 Task: Look for space in Gāndarbal, India from 12th June, 2023 to 15th June, 2023 for 2 adults in price range Rs.10000 to Rs.15000. Place can be entire place with 1  bedroom having 1 bed and 1 bathroom. Property type can be house, flat, guest house, hotel. Amenities needed are: washing machine. Booking option can be shelf check-in. Required host language is English.
Action: Mouse moved to (418, 102)
Screenshot: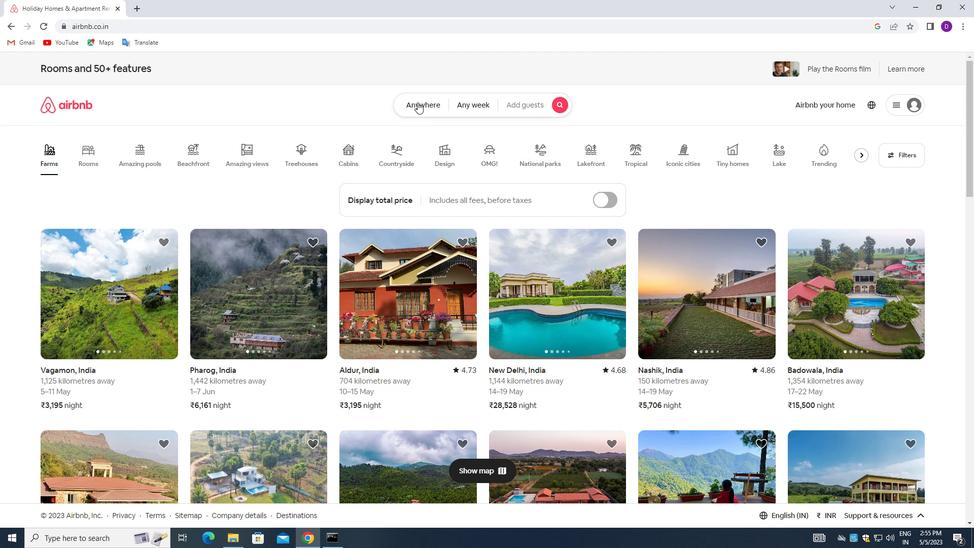 
Action: Mouse pressed left at (418, 102)
Screenshot: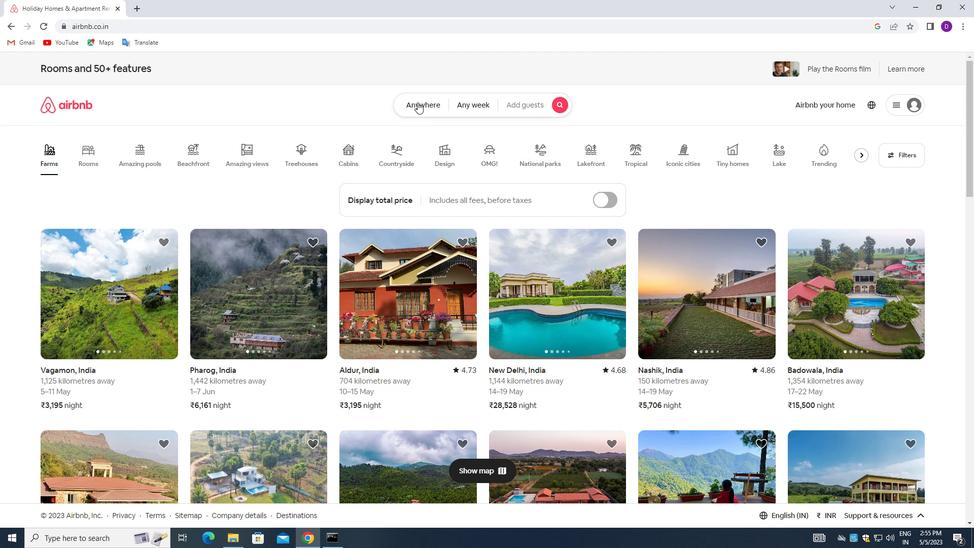 
Action: Mouse moved to (388, 146)
Screenshot: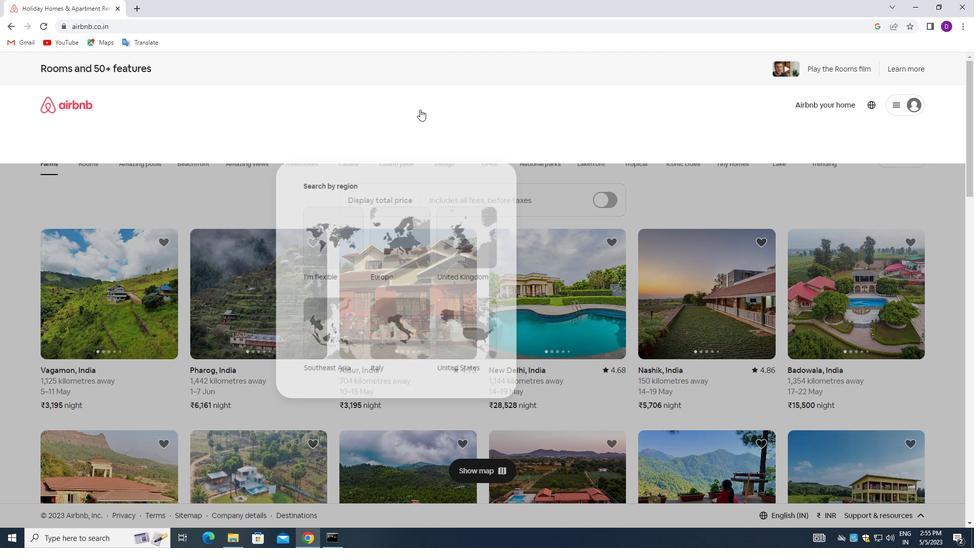 
Action: Mouse pressed left at (388, 146)
Screenshot: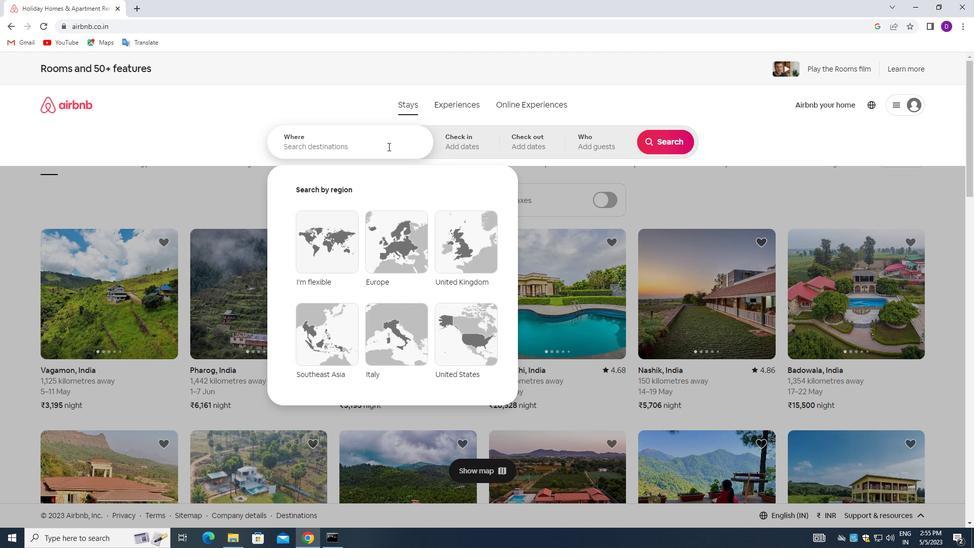 
Action: Mouse moved to (197, 183)
Screenshot: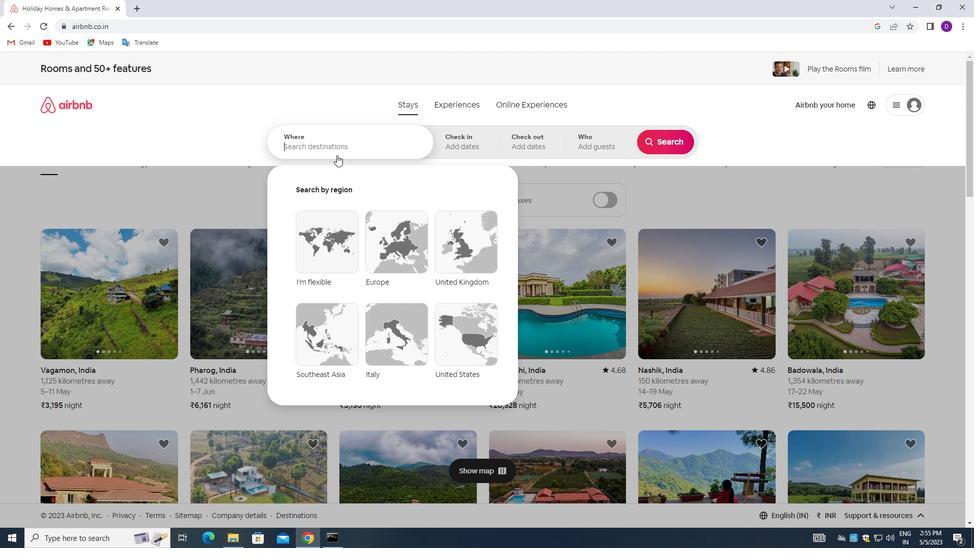 
Action: Key pressed <Key.shift_r>Gandarval<Key.backspace><Key.backspace><Key.backspace>bal,<Key.space><Key.shift>INDIA<Key.enter>
Screenshot: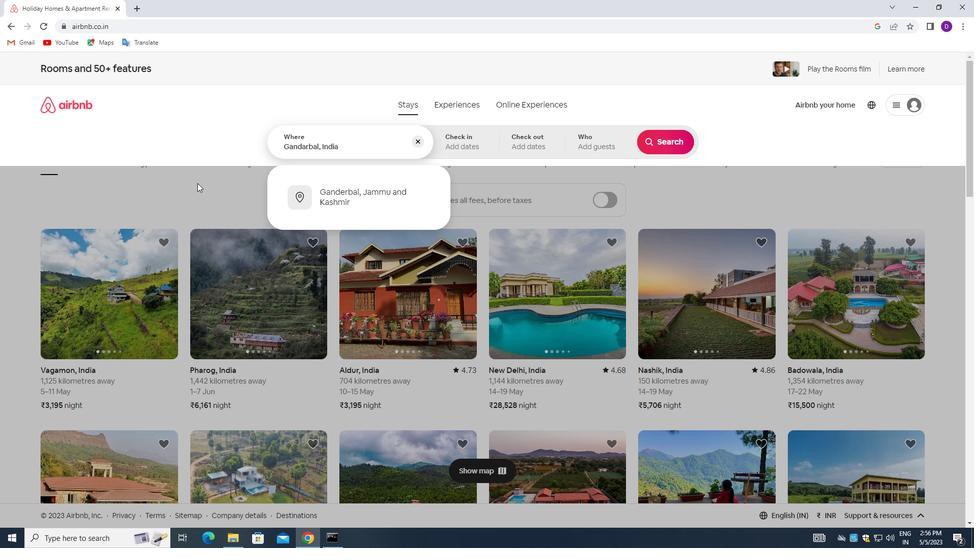 
Action: Mouse moved to (533, 316)
Screenshot: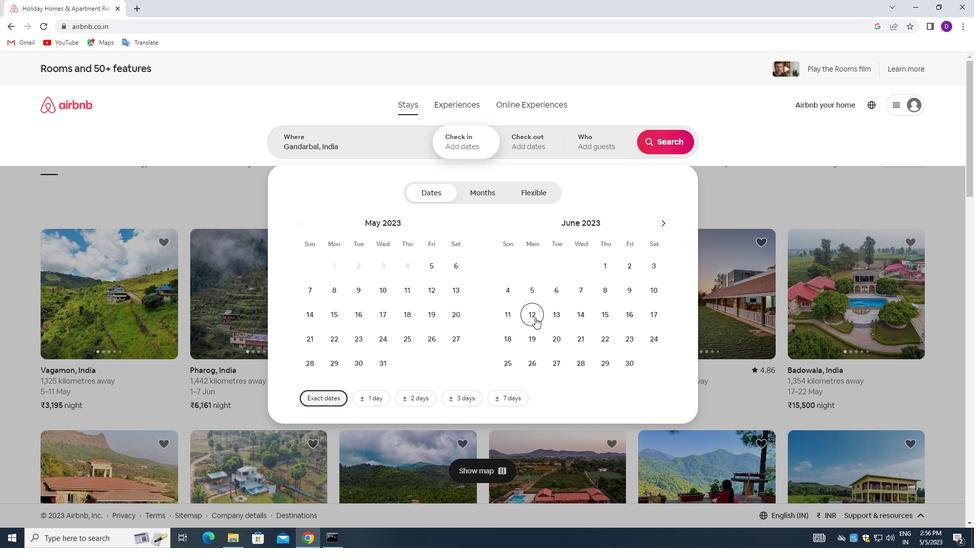 
Action: Mouse pressed left at (533, 316)
Screenshot: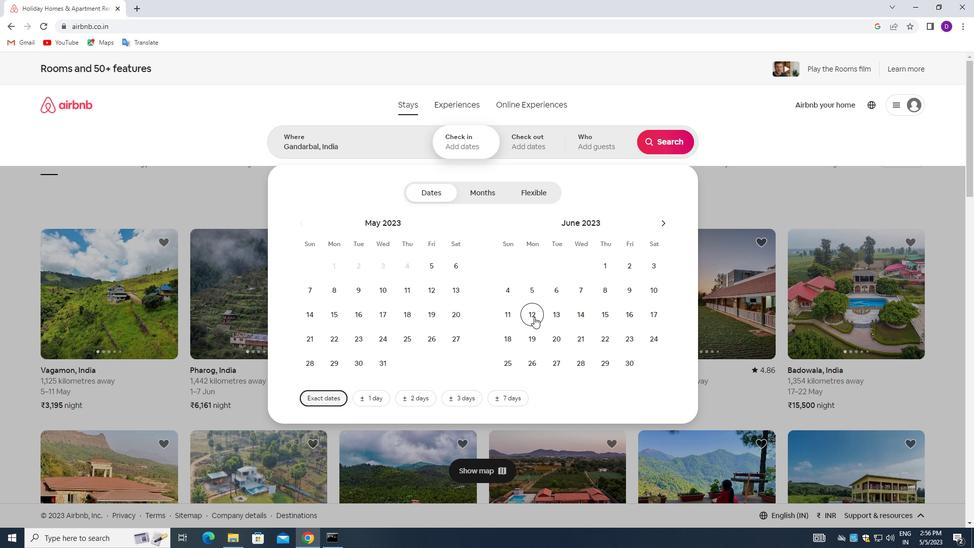 
Action: Mouse moved to (598, 317)
Screenshot: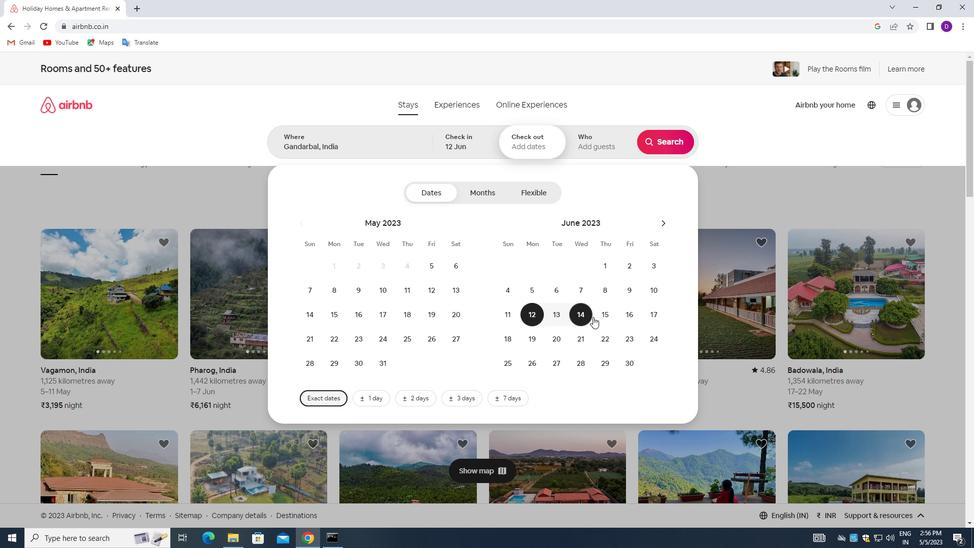 
Action: Mouse pressed left at (598, 317)
Screenshot: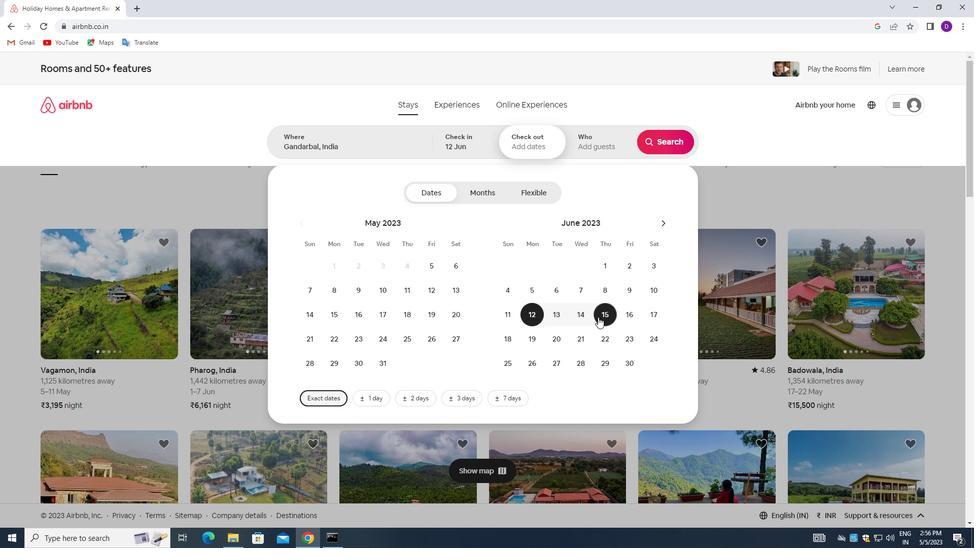 
Action: Mouse moved to (605, 143)
Screenshot: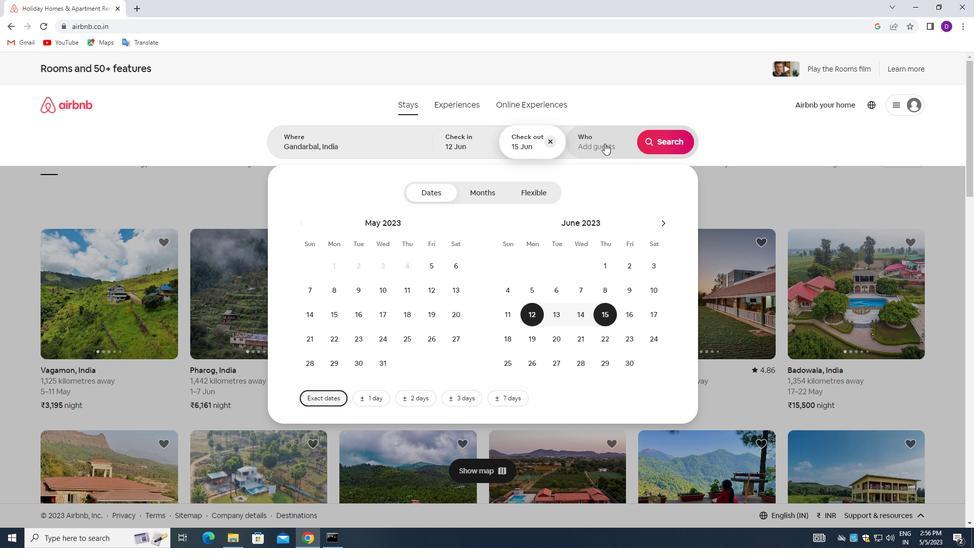 
Action: Mouse pressed left at (605, 143)
Screenshot: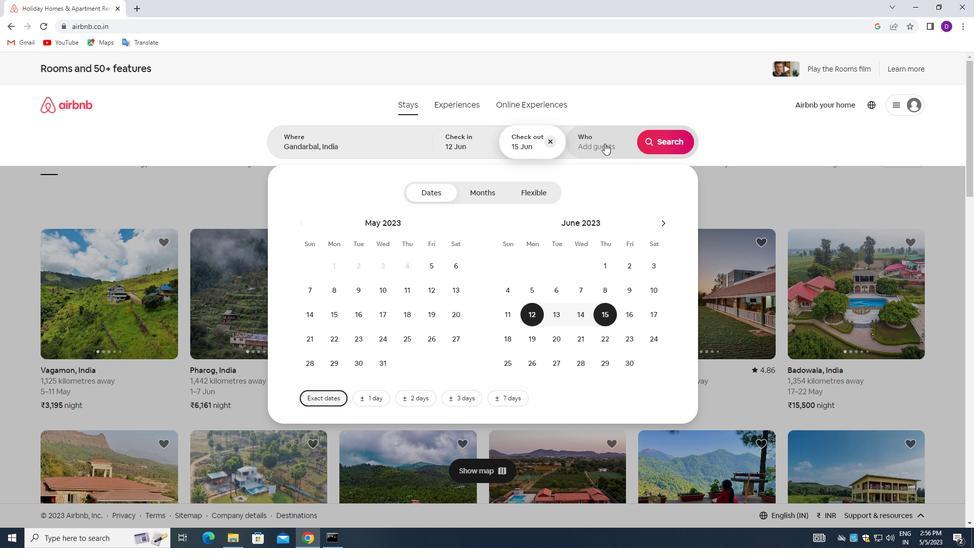 
Action: Mouse moved to (664, 203)
Screenshot: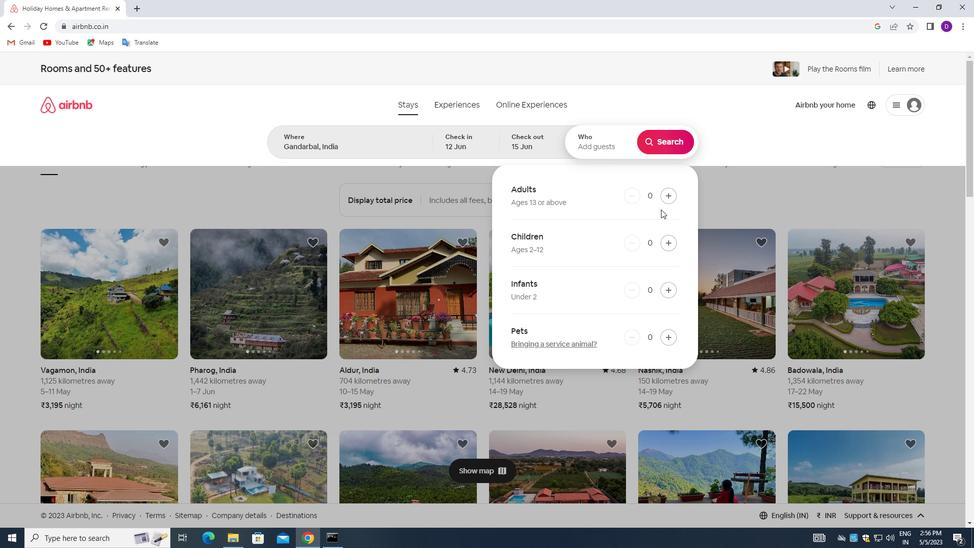 
Action: Mouse pressed left at (664, 203)
Screenshot: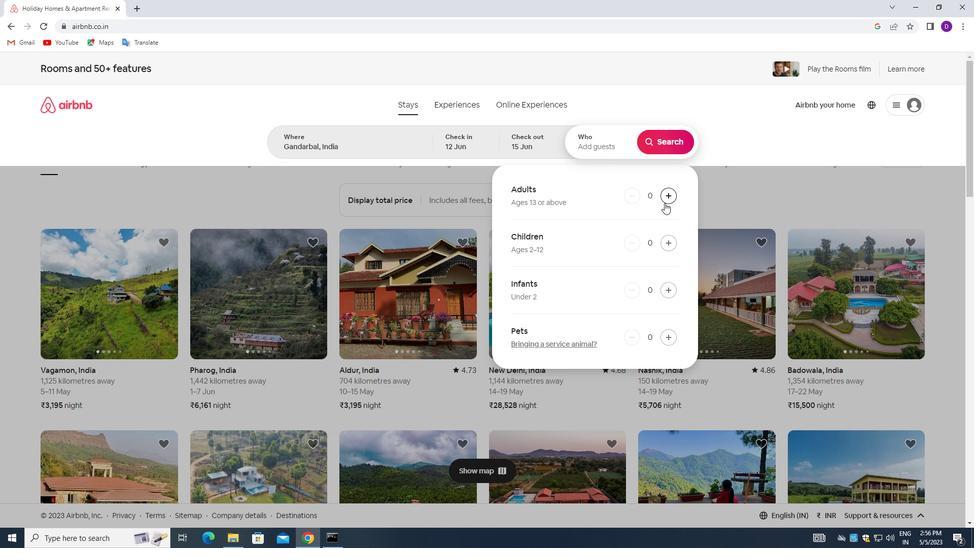 
Action: Mouse moved to (666, 202)
Screenshot: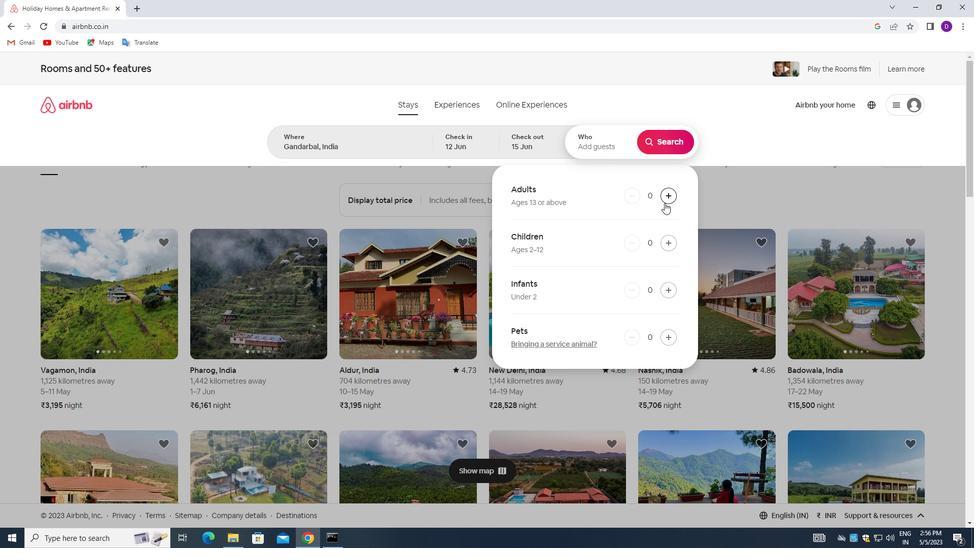 
Action: Mouse pressed left at (666, 202)
Screenshot: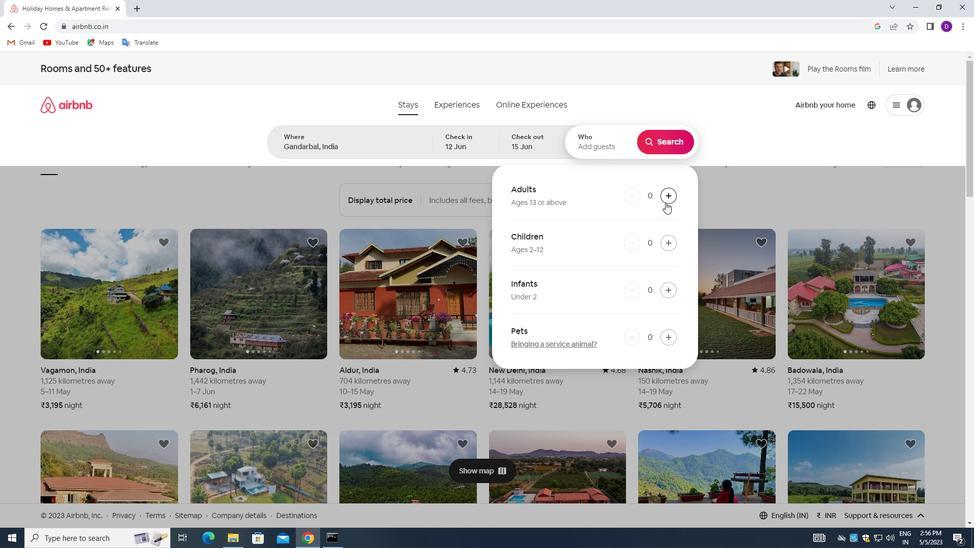 
Action: Mouse moved to (670, 144)
Screenshot: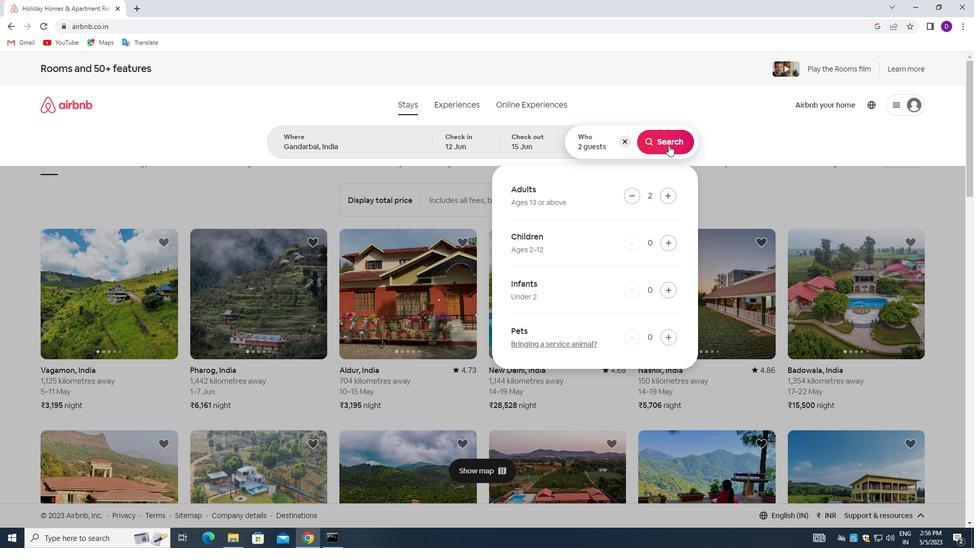 
Action: Mouse pressed left at (670, 144)
Screenshot: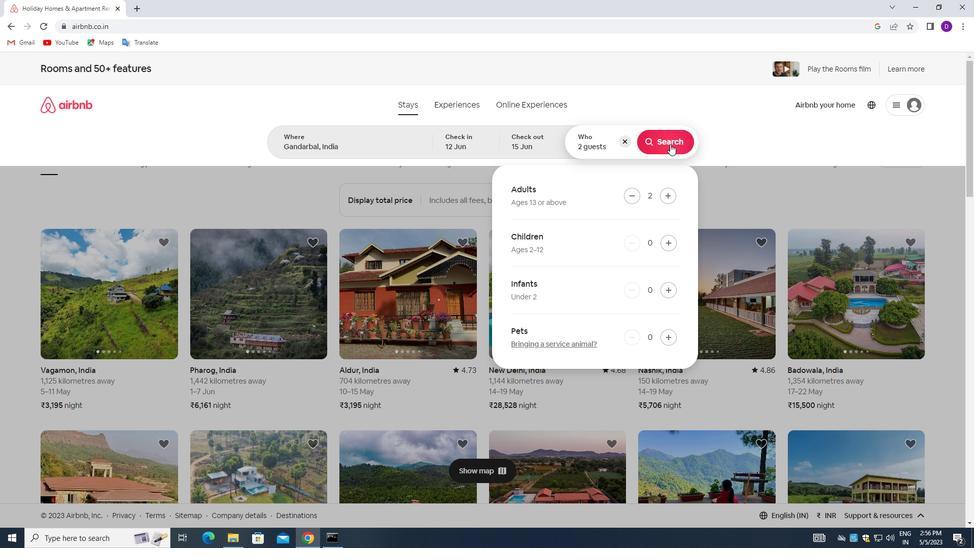 
Action: Mouse moved to (916, 107)
Screenshot: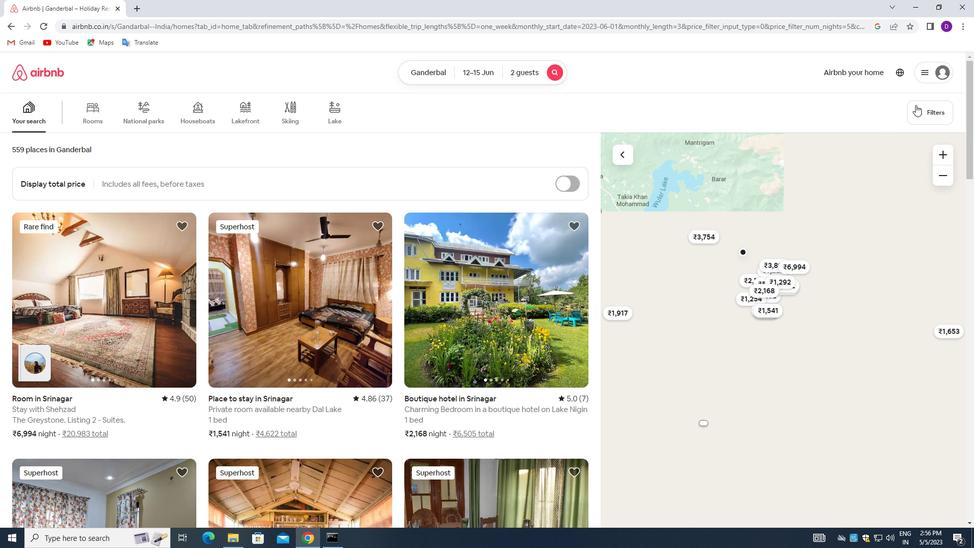 
Action: Mouse pressed left at (916, 107)
Screenshot: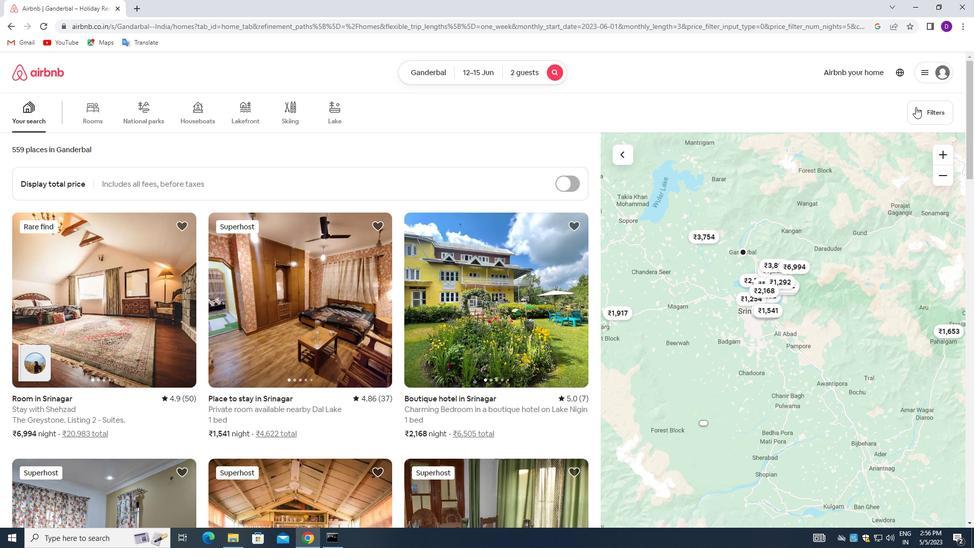 
Action: Mouse moved to (425, 327)
Screenshot: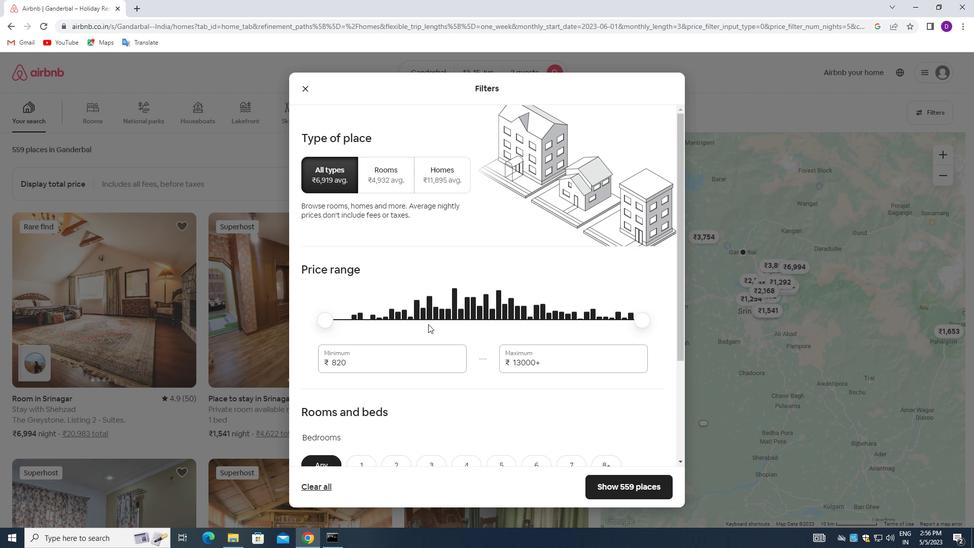 
Action: Mouse scrolled (425, 327) with delta (0, 0)
Screenshot: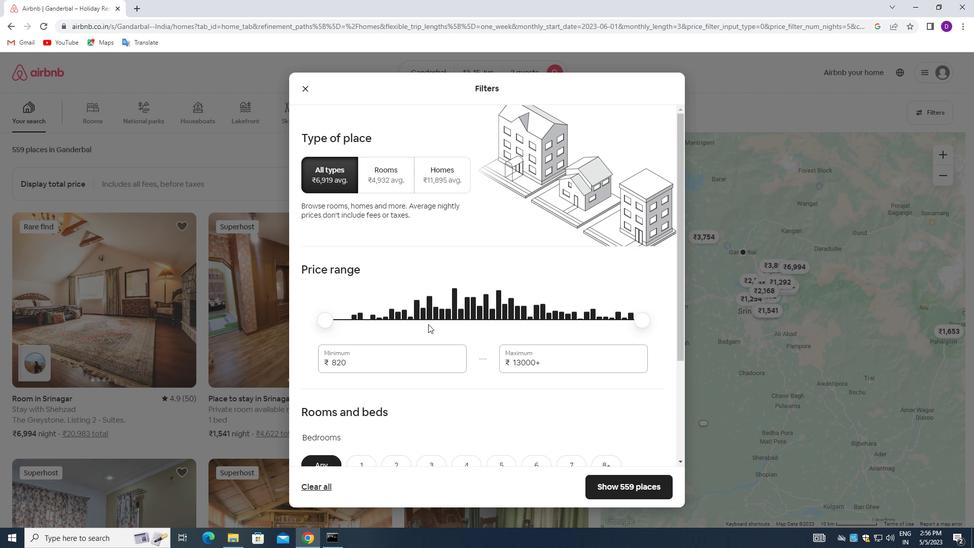 
Action: Mouse moved to (423, 327)
Screenshot: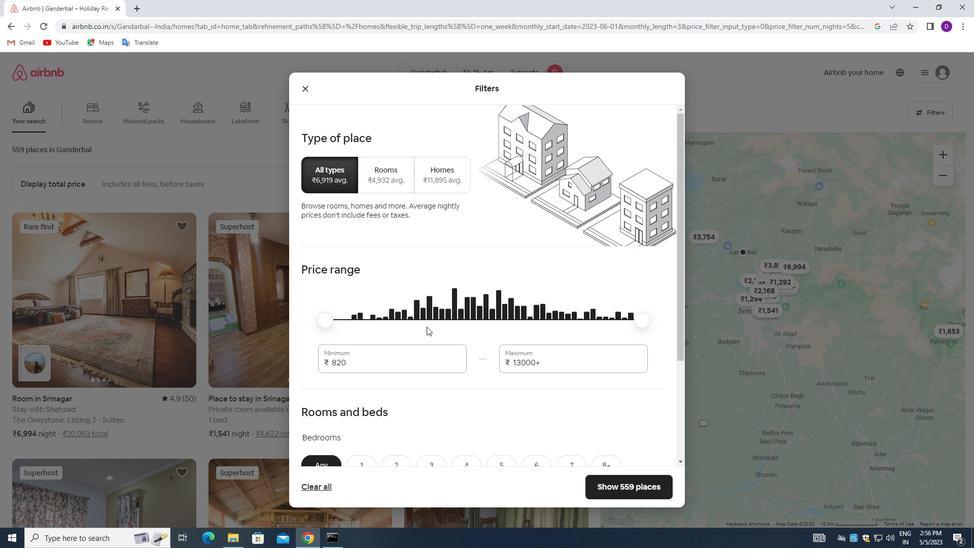 
Action: Mouse scrolled (423, 327) with delta (0, 0)
Screenshot: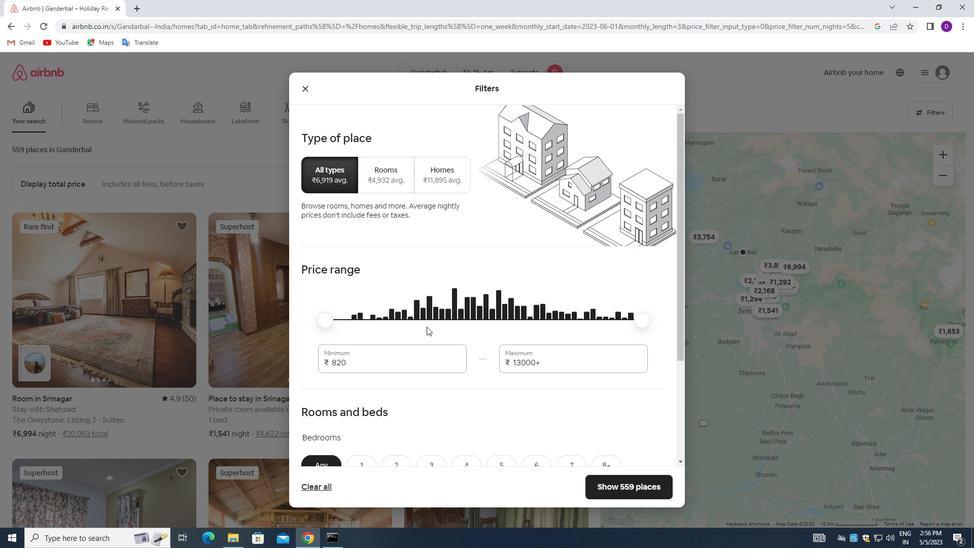 
Action: Mouse moved to (356, 262)
Screenshot: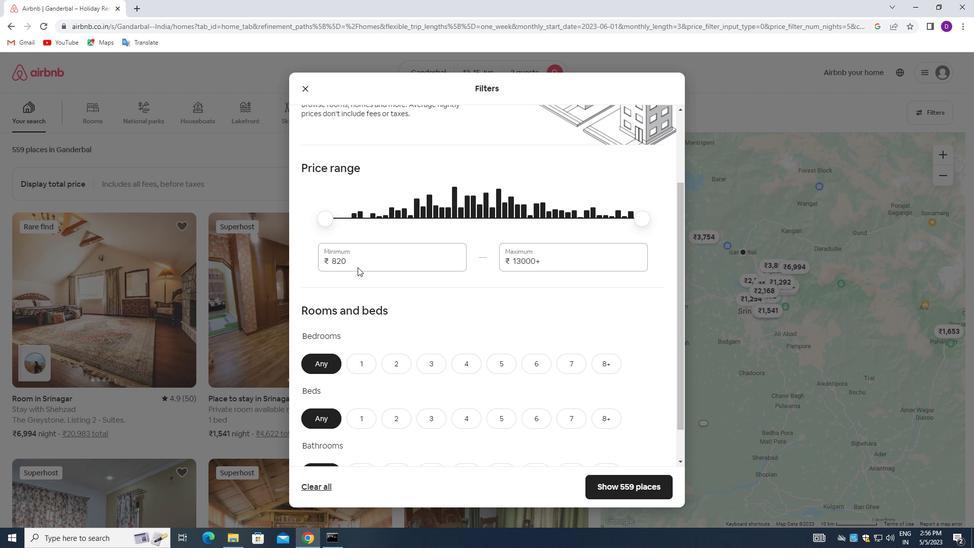 
Action: Mouse pressed left at (356, 262)
Screenshot: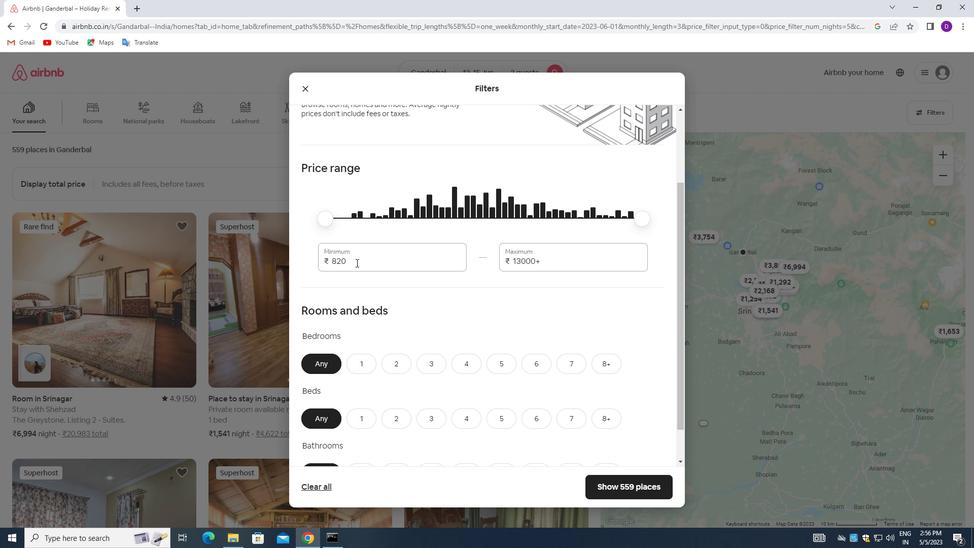 
Action: Mouse pressed left at (356, 262)
Screenshot: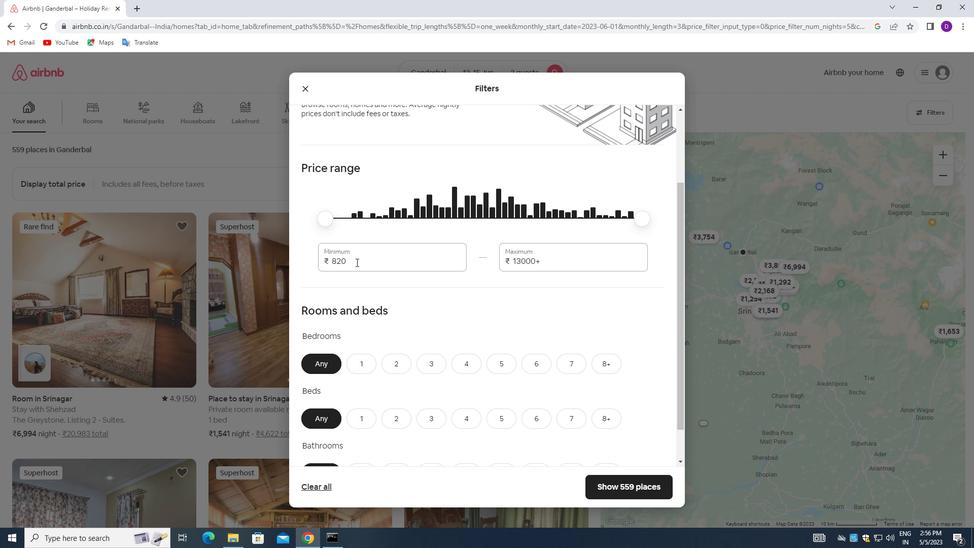 
Action: Key pressed 10000<Key.tab>159<Key.backspace>000
Screenshot: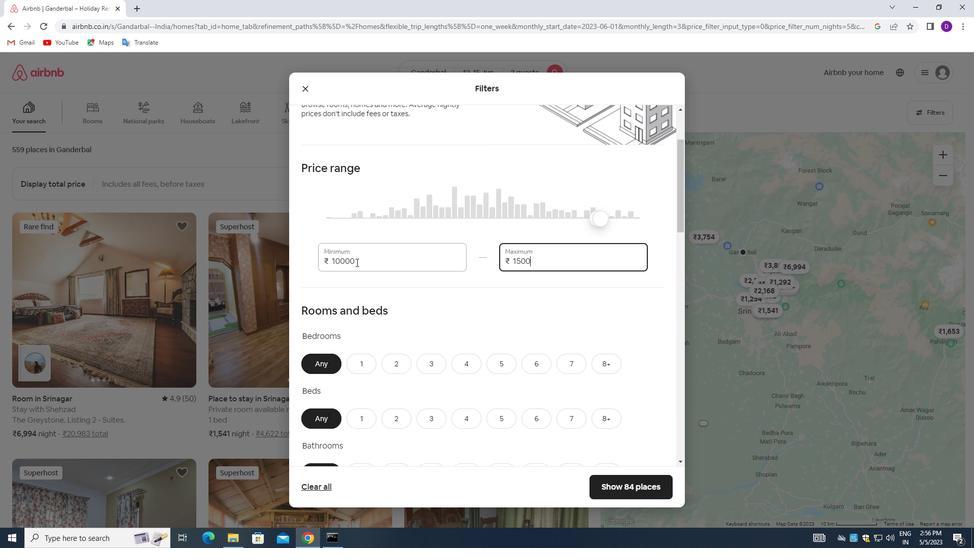 
Action: Mouse moved to (454, 298)
Screenshot: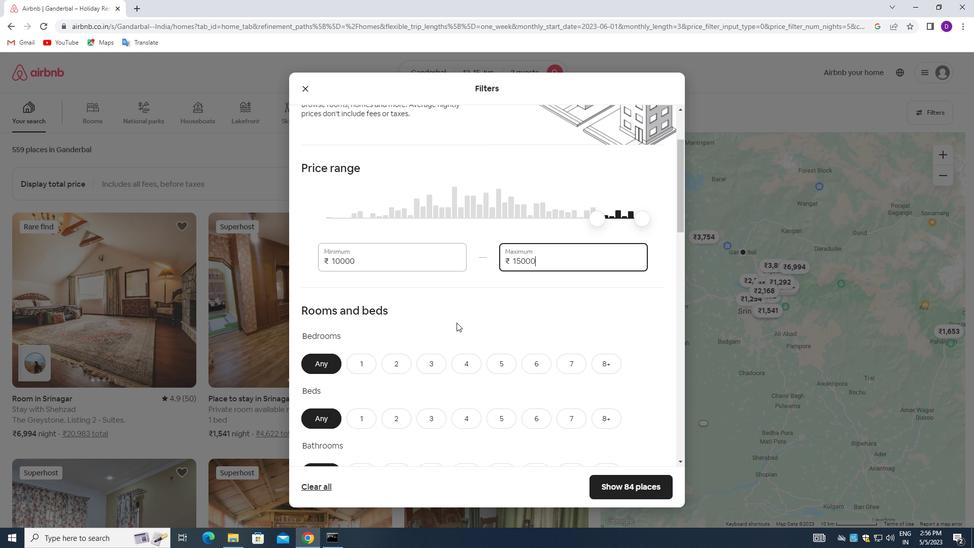 
Action: Mouse scrolled (454, 298) with delta (0, 0)
Screenshot: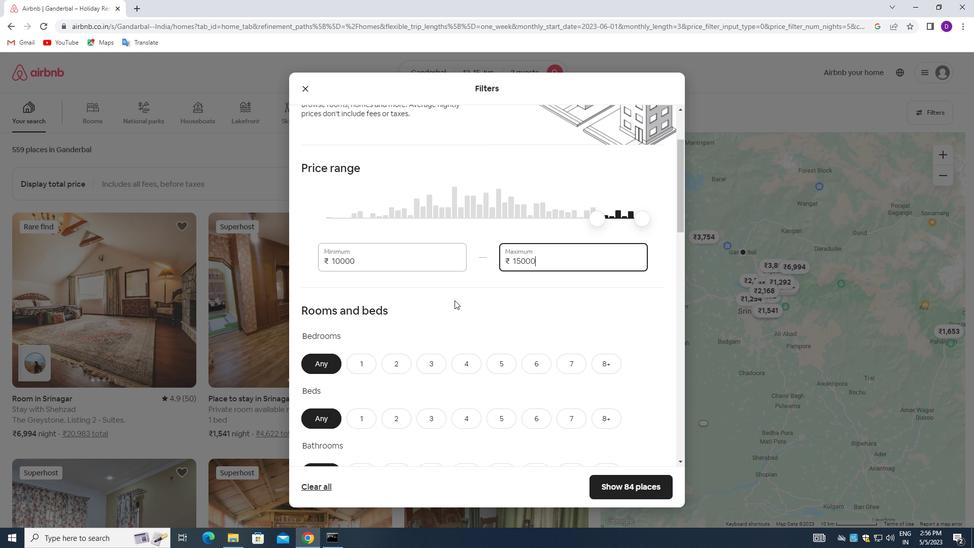 
Action: Mouse scrolled (454, 298) with delta (0, 0)
Screenshot: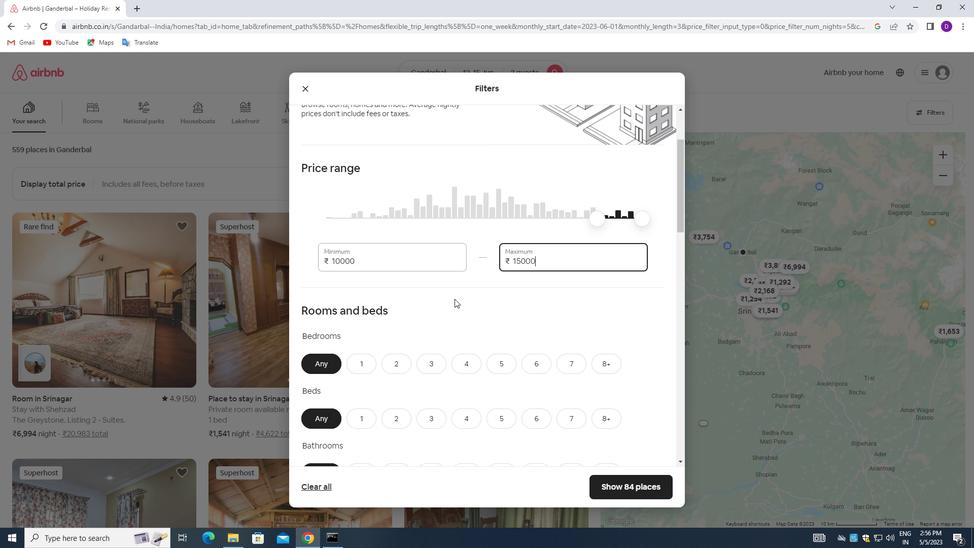 
Action: Mouse scrolled (454, 298) with delta (0, 0)
Screenshot: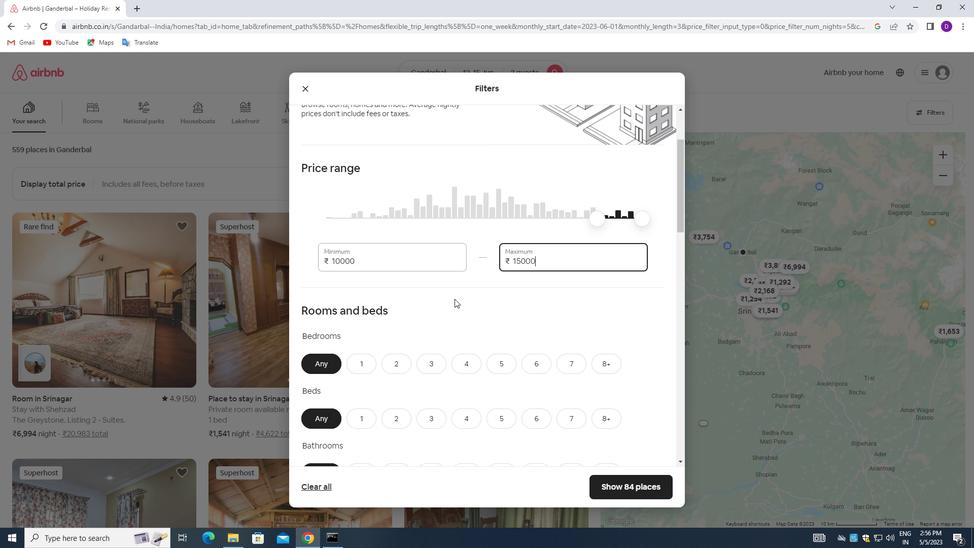 
Action: Mouse moved to (359, 219)
Screenshot: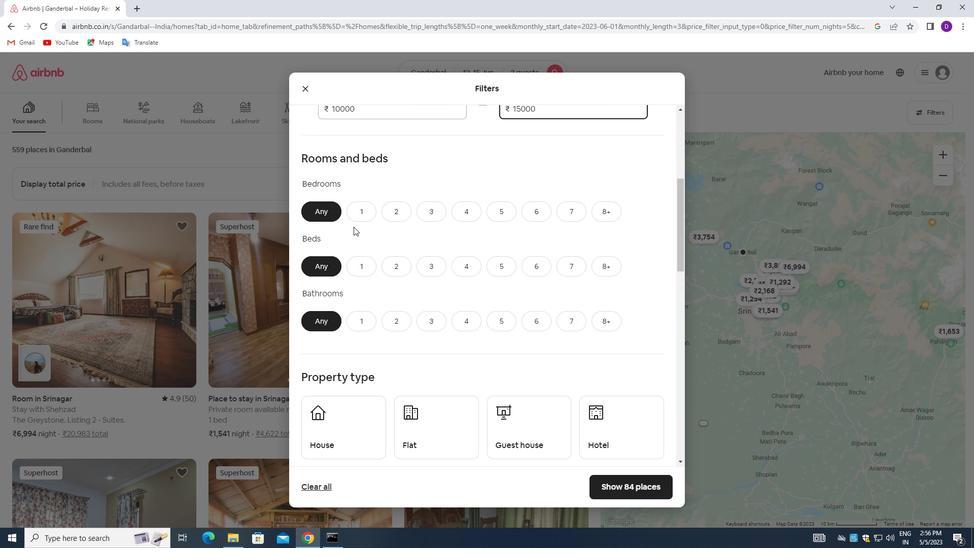
Action: Mouse pressed left at (359, 219)
Screenshot: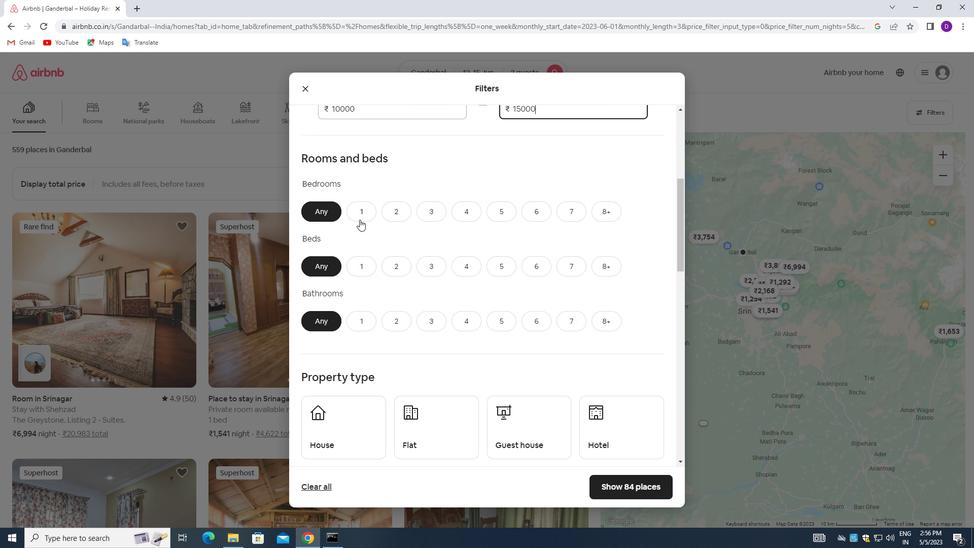 
Action: Mouse moved to (360, 268)
Screenshot: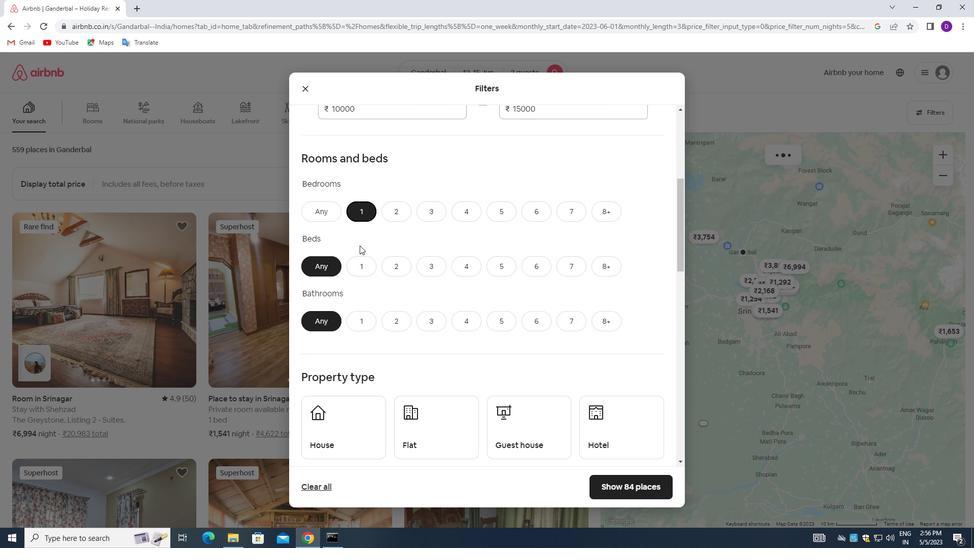 
Action: Mouse pressed left at (360, 268)
Screenshot: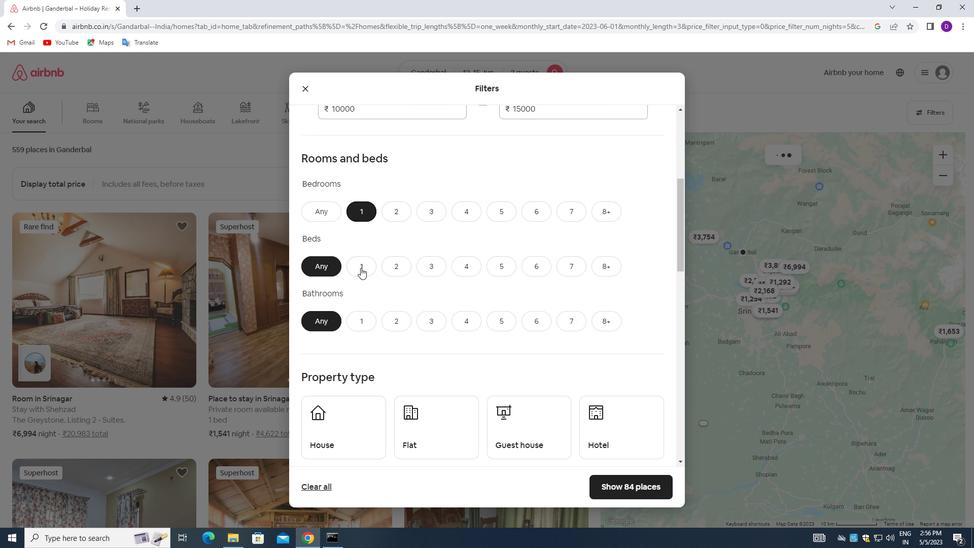 
Action: Mouse moved to (364, 325)
Screenshot: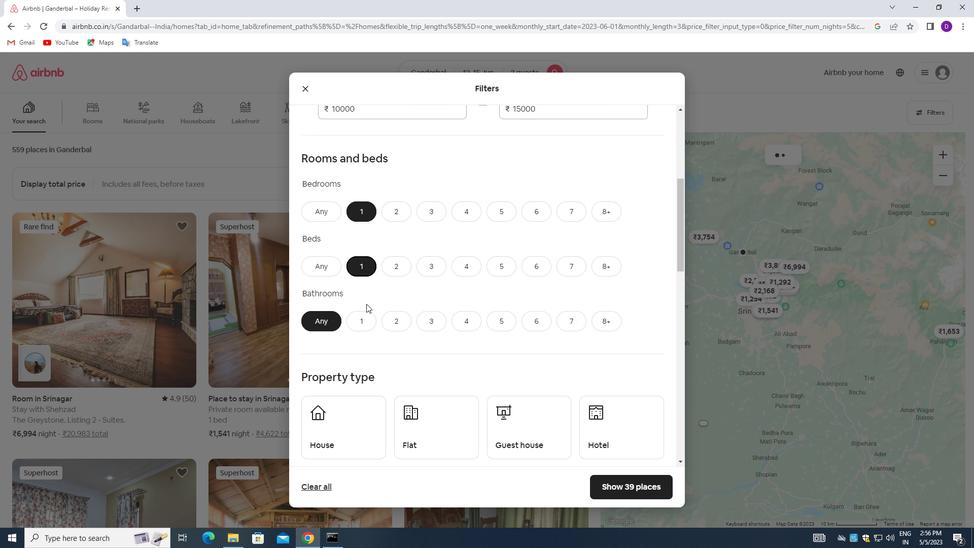 
Action: Mouse pressed left at (364, 325)
Screenshot: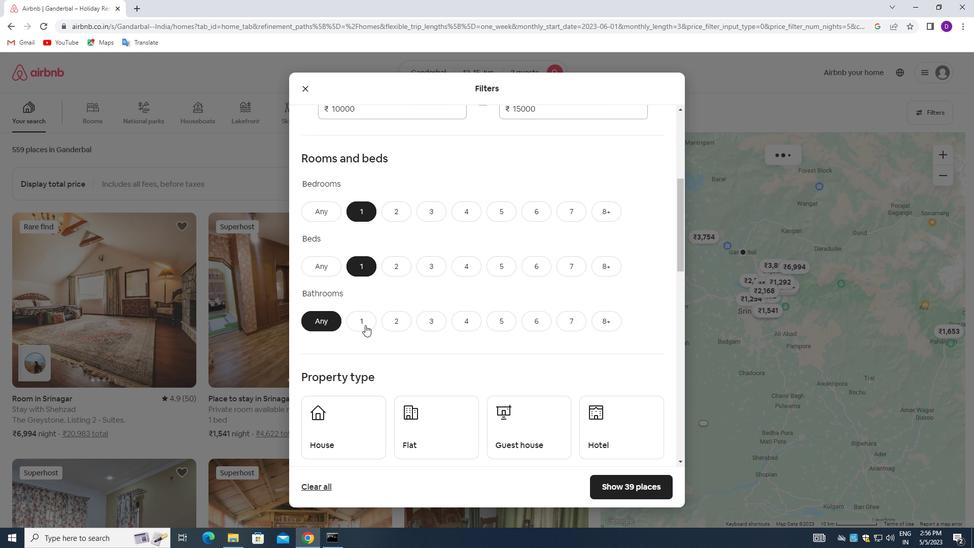 
Action: Mouse moved to (393, 284)
Screenshot: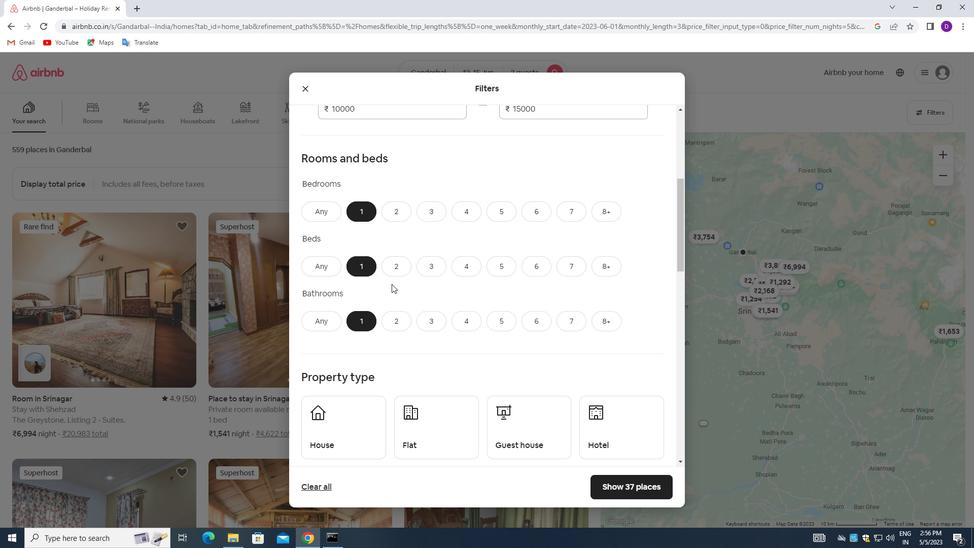 
Action: Mouse scrolled (393, 283) with delta (0, 0)
Screenshot: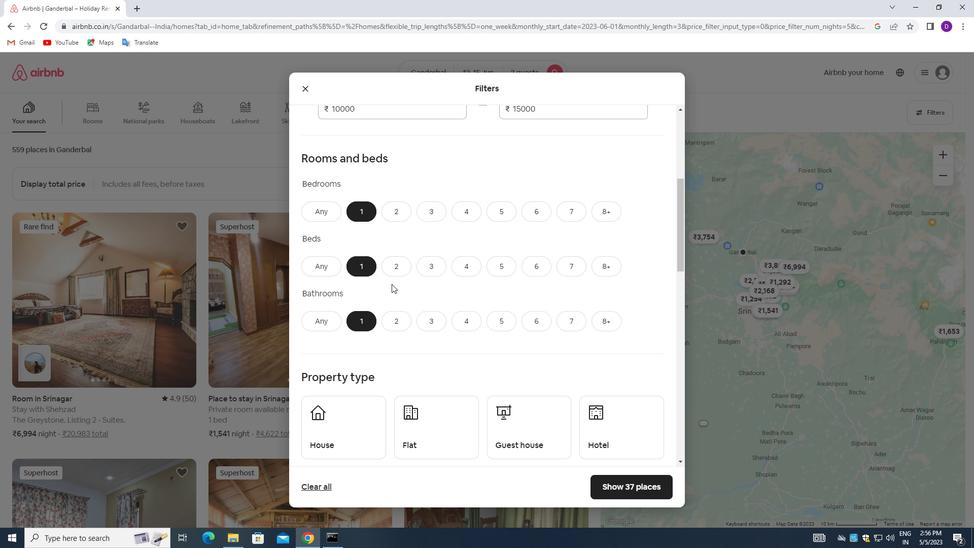 
Action: Mouse moved to (394, 284)
Screenshot: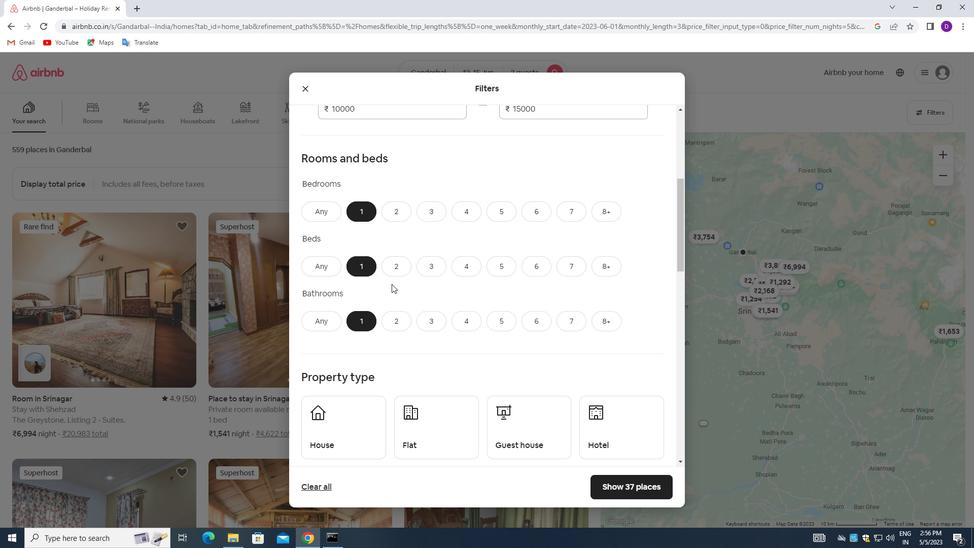 
Action: Mouse scrolled (394, 284) with delta (0, 0)
Screenshot: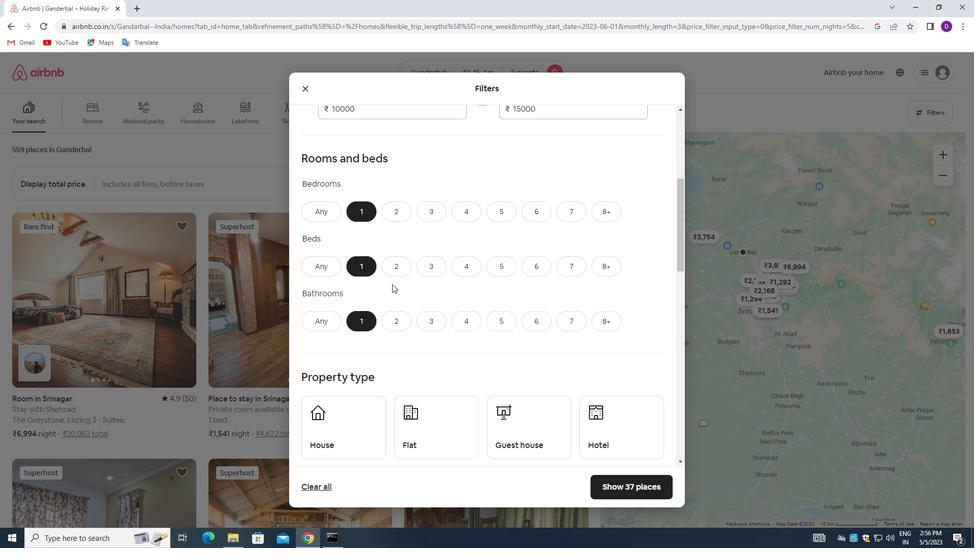 
Action: Mouse moved to (353, 311)
Screenshot: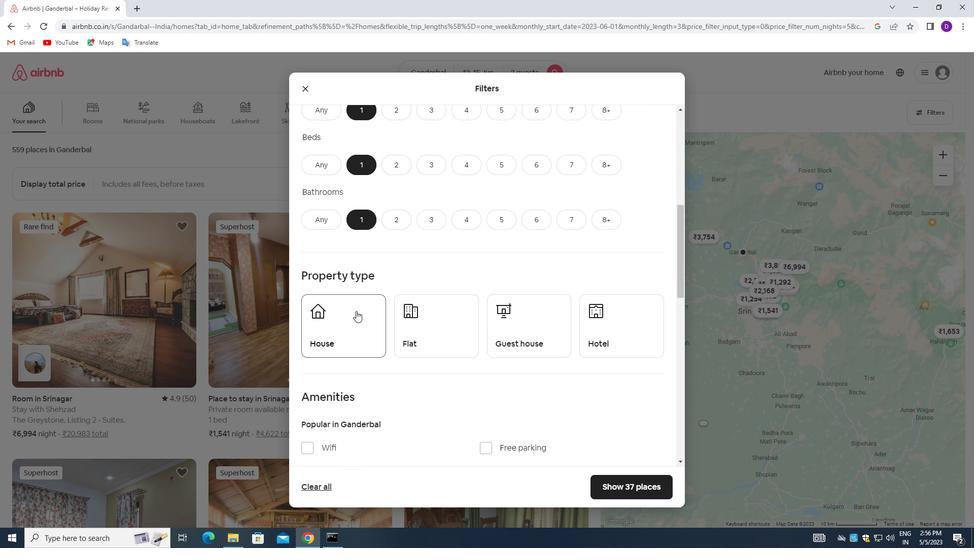 
Action: Mouse pressed left at (353, 311)
Screenshot: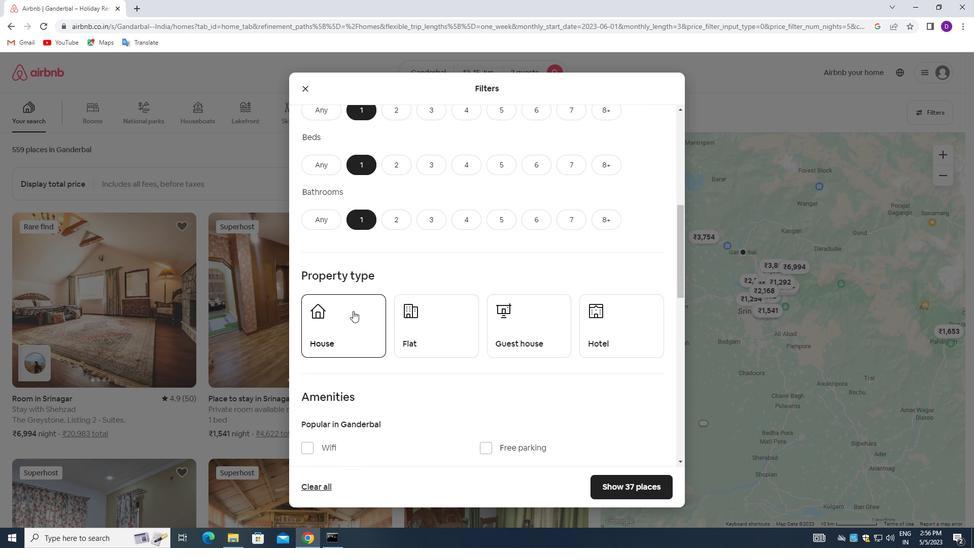 
Action: Mouse moved to (418, 327)
Screenshot: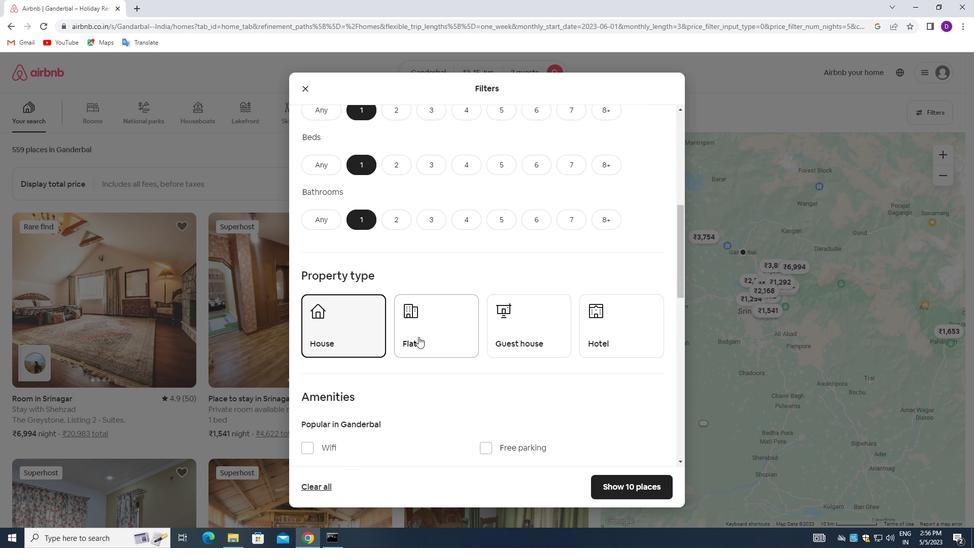 
Action: Mouse pressed left at (418, 327)
Screenshot: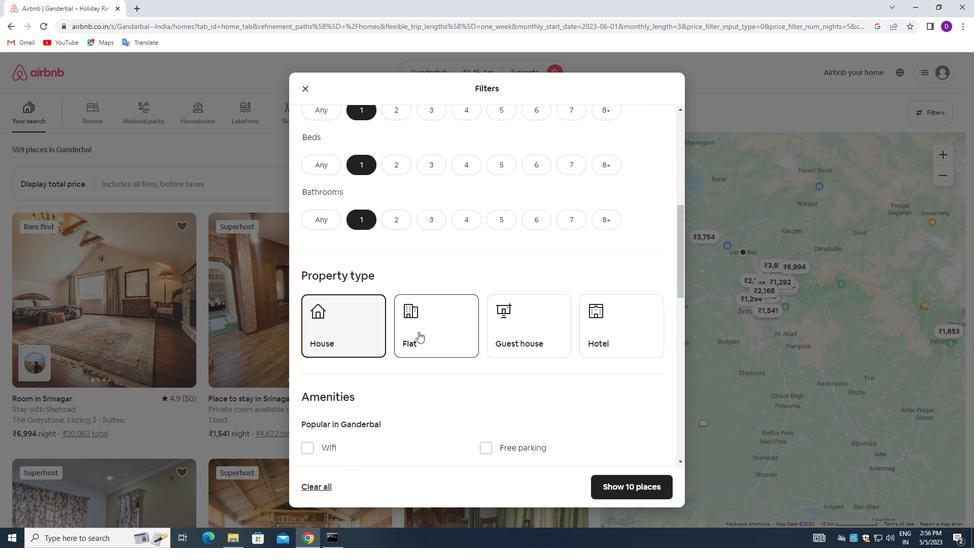 
Action: Mouse moved to (519, 328)
Screenshot: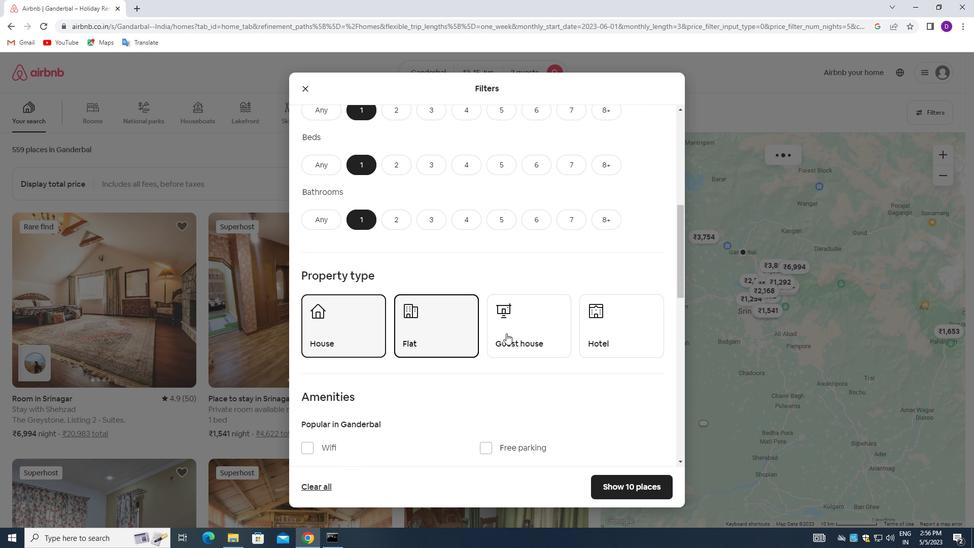 
Action: Mouse pressed left at (519, 328)
Screenshot: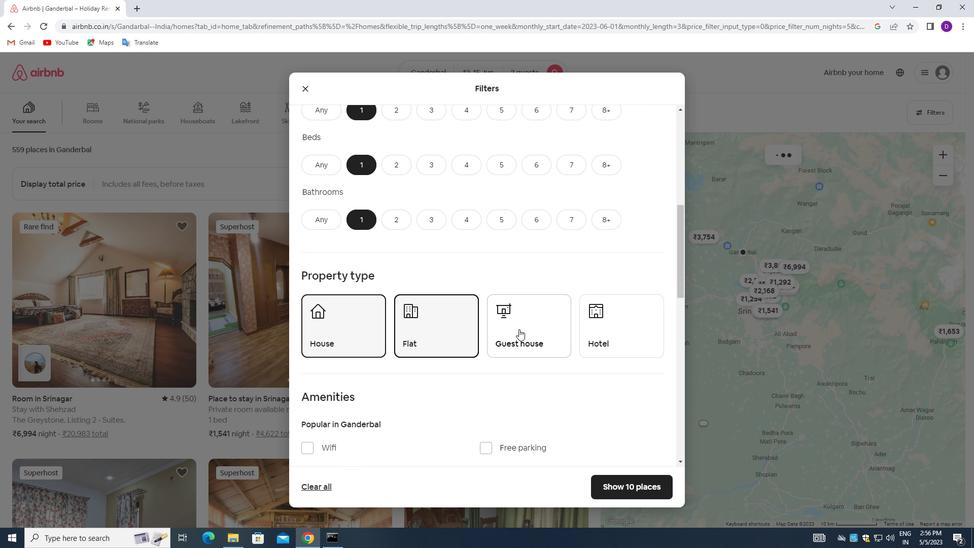 
Action: Mouse moved to (594, 329)
Screenshot: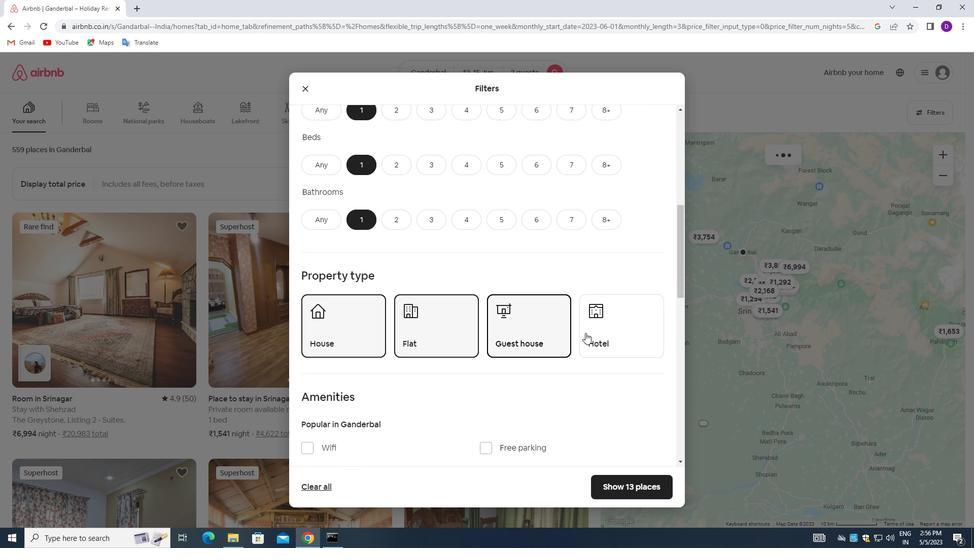 
Action: Mouse pressed left at (594, 329)
Screenshot: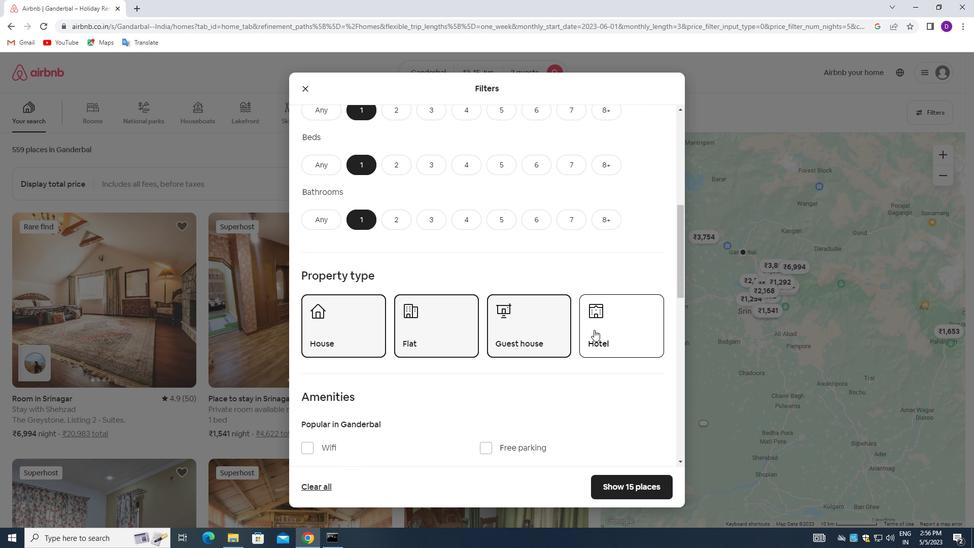 
Action: Mouse moved to (456, 325)
Screenshot: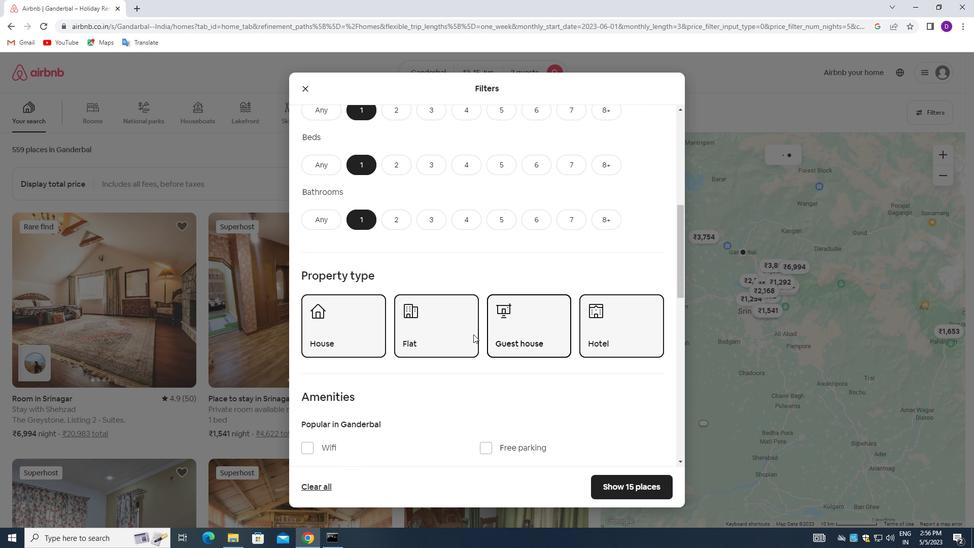 
Action: Mouse scrolled (456, 325) with delta (0, 0)
Screenshot: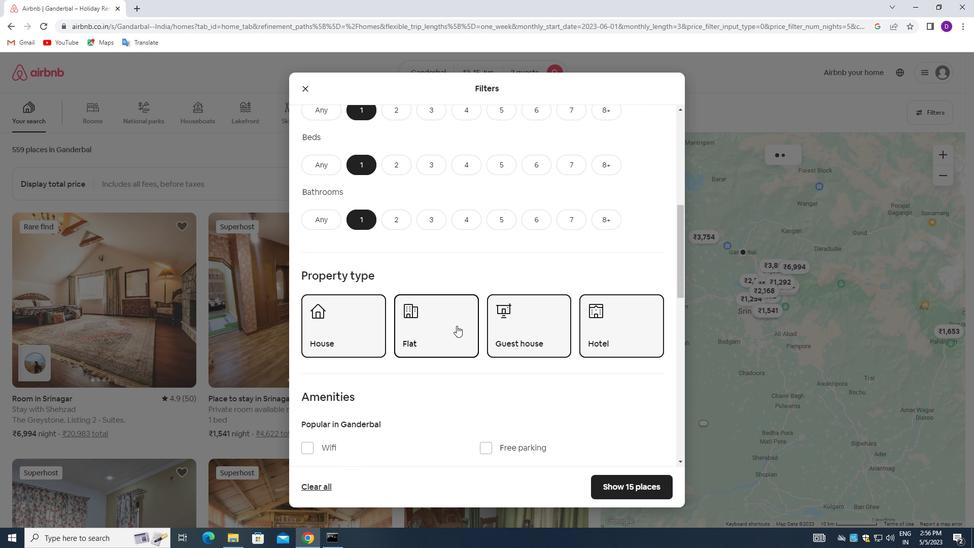 
Action: Mouse scrolled (456, 325) with delta (0, 0)
Screenshot: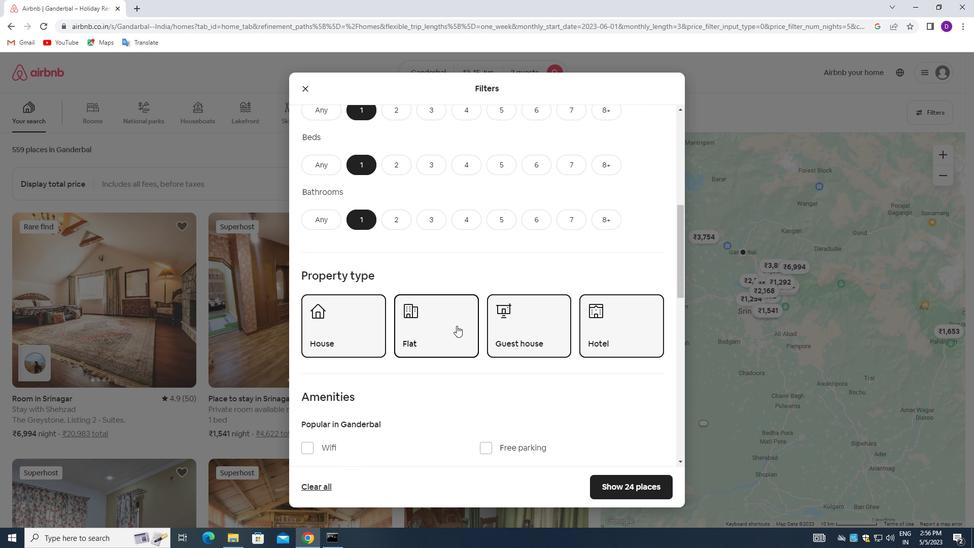 
Action: Mouse scrolled (456, 325) with delta (0, 0)
Screenshot: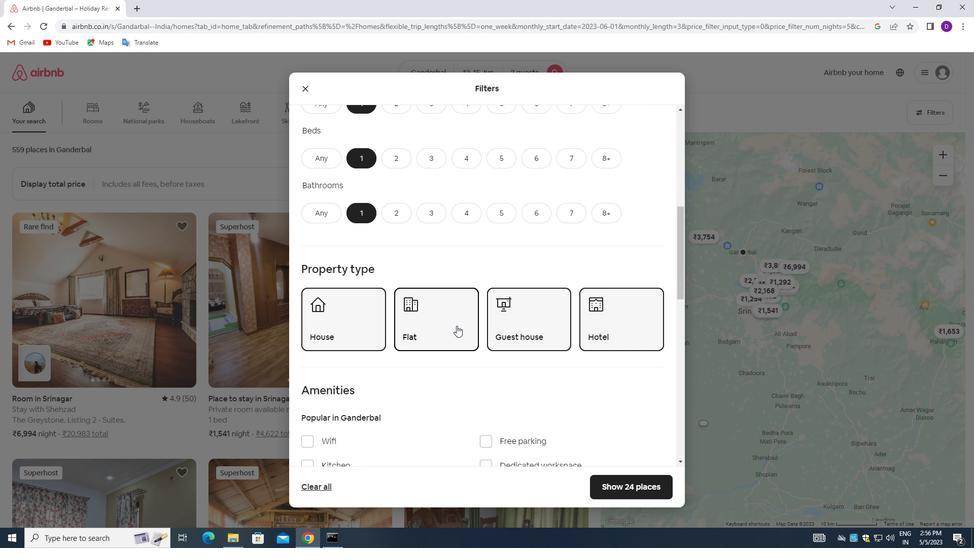 
Action: Mouse moved to (486, 345)
Screenshot: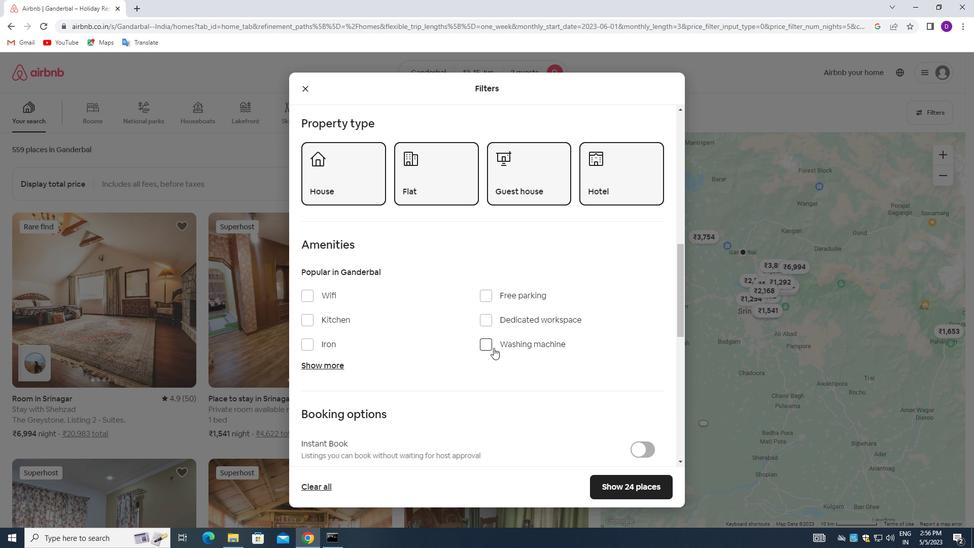 
Action: Mouse pressed left at (486, 345)
Screenshot: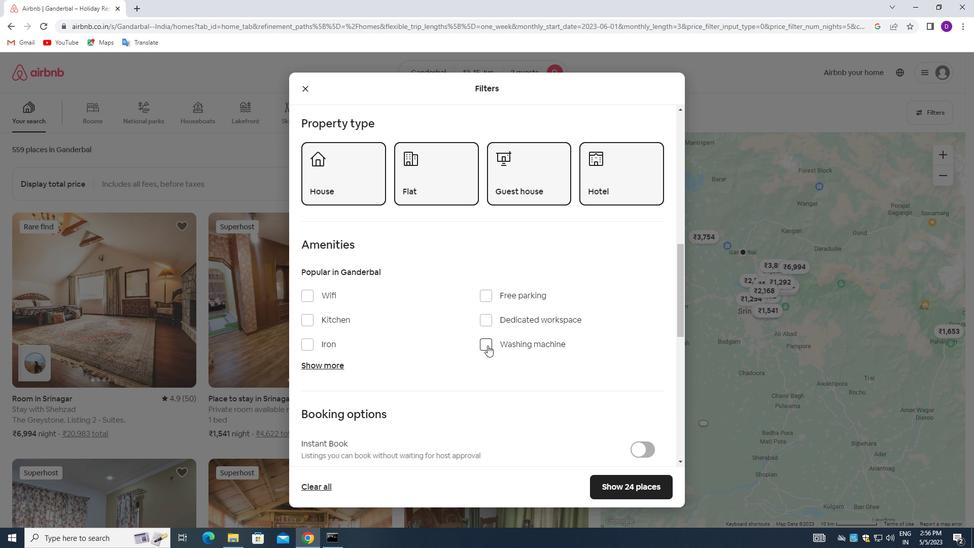 
Action: Mouse moved to (569, 354)
Screenshot: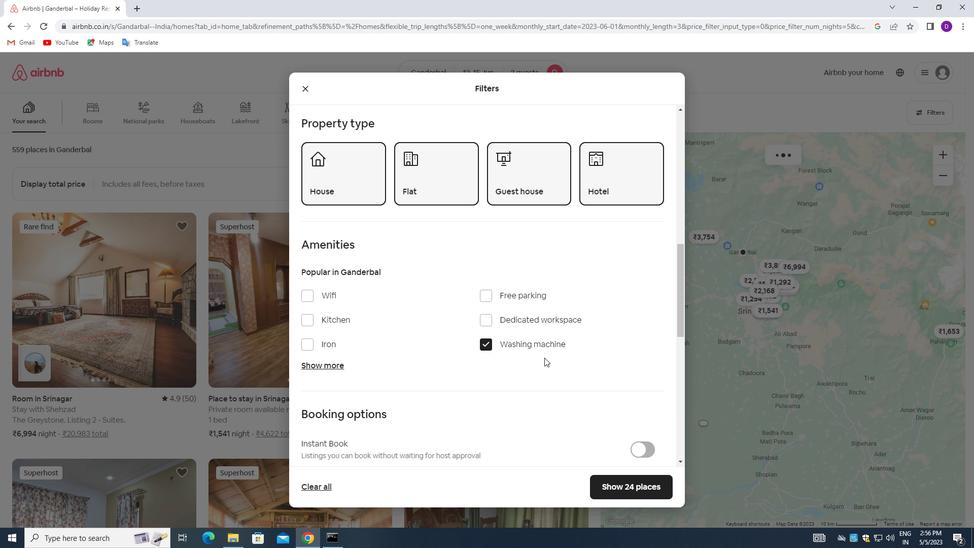 
Action: Mouse scrolled (569, 353) with delta (0, 0)
Screenshot: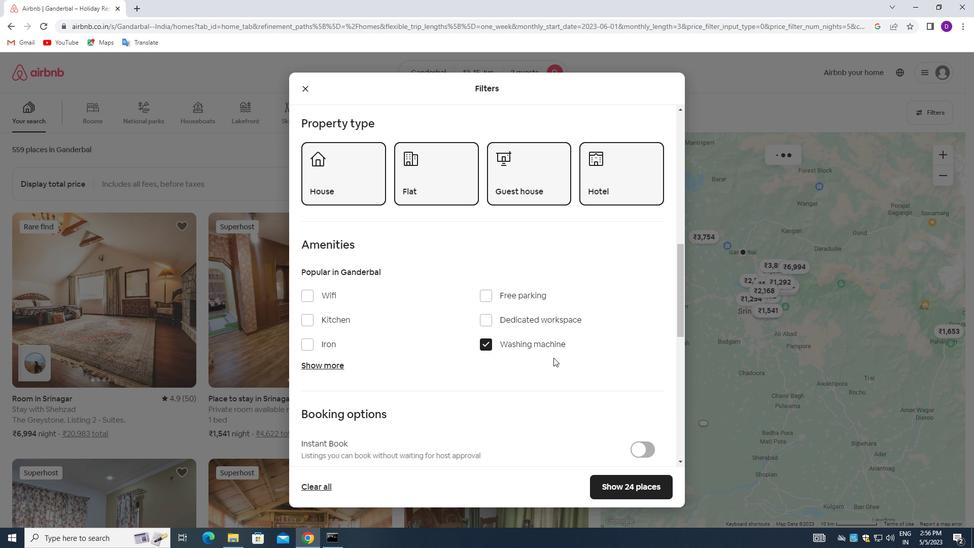 
Action: Mouse moved to (570, 353)
Screenshot: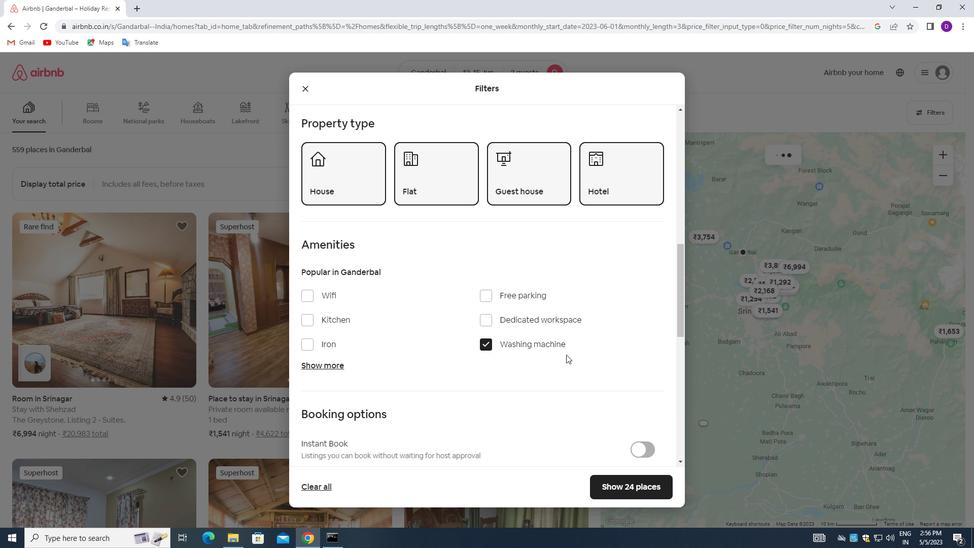 
Action: Mouse scrolled (570, 352) with delta (0, 0)
Screenshot: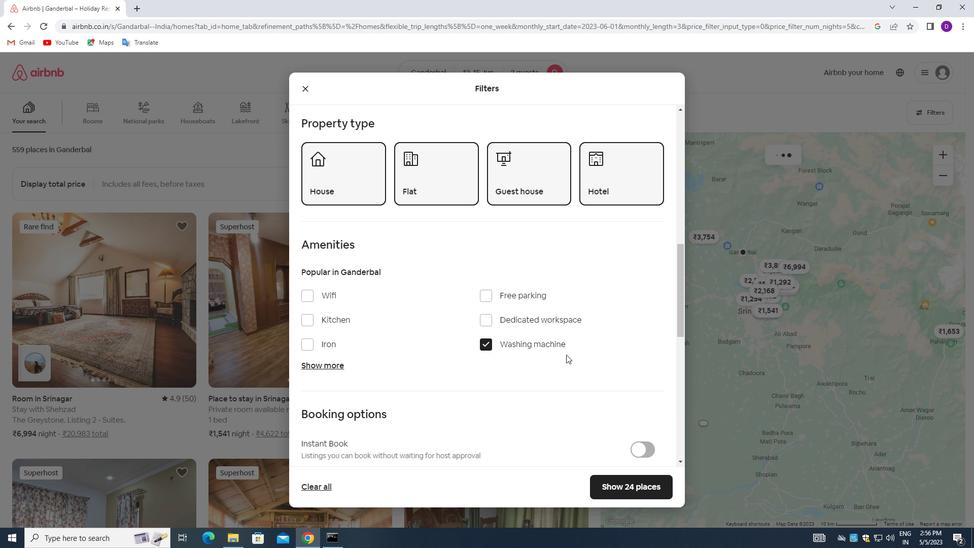 
Action: Mouse moved to (570, 352)
Screenshot: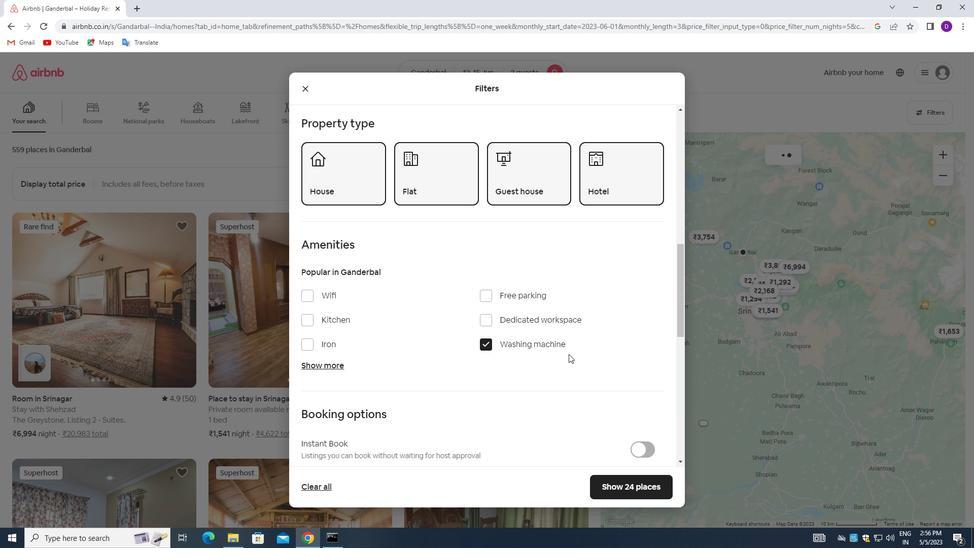 
Action: Mouse scrolled (570, 352) with delta (0, 0)
Screenshot: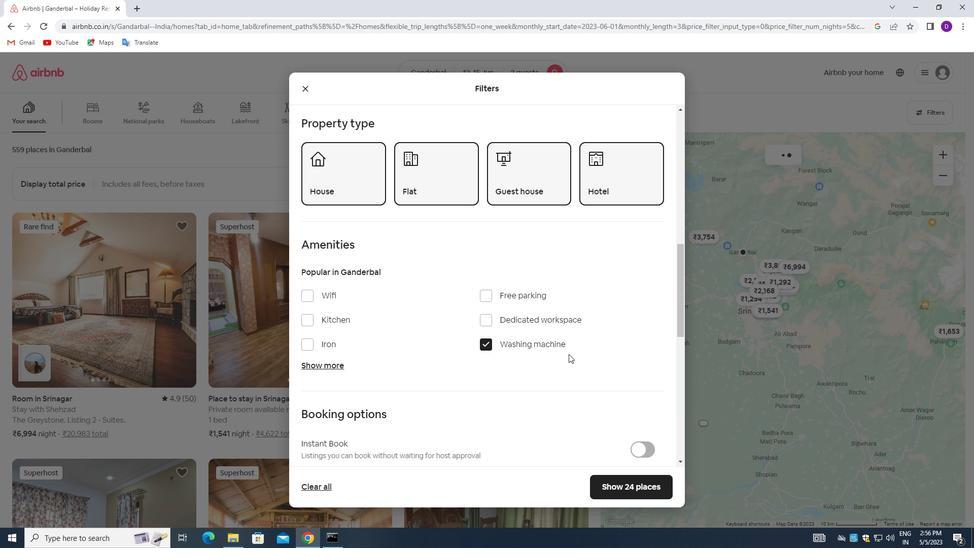 
Action: Mouse moved to (645, 330)
Screenshot: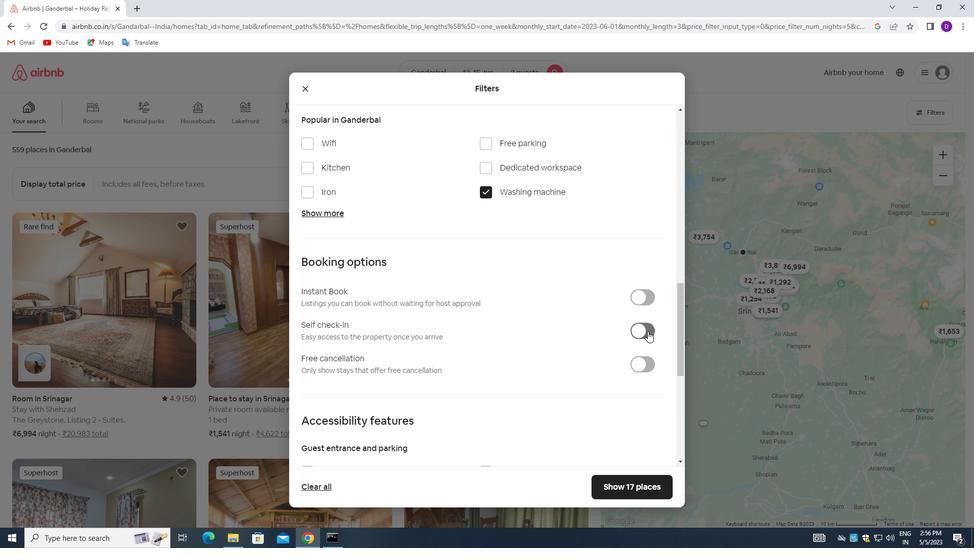 
Action: Mouse pressed left at (645, 330)
Screenshot: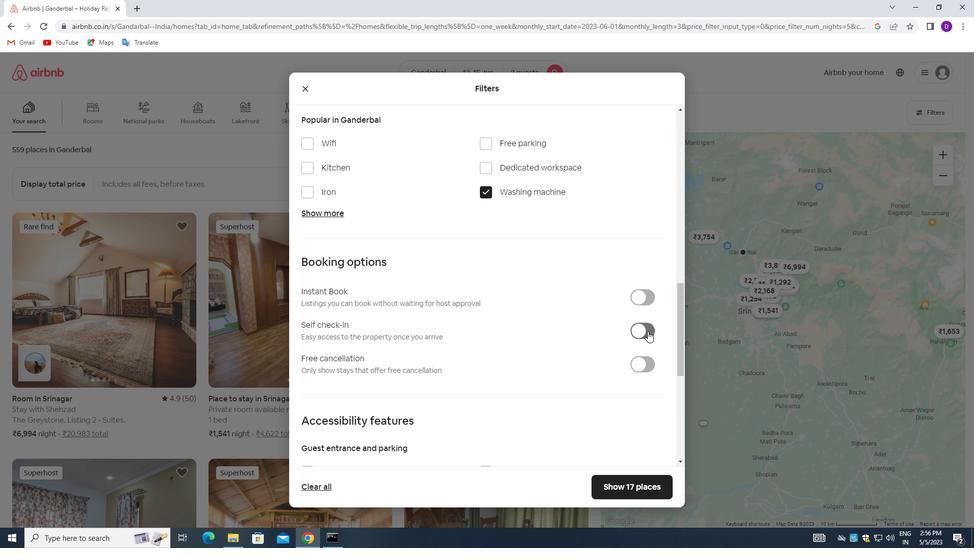 
Action: Mouse moved to (414, 345)
Screenshot: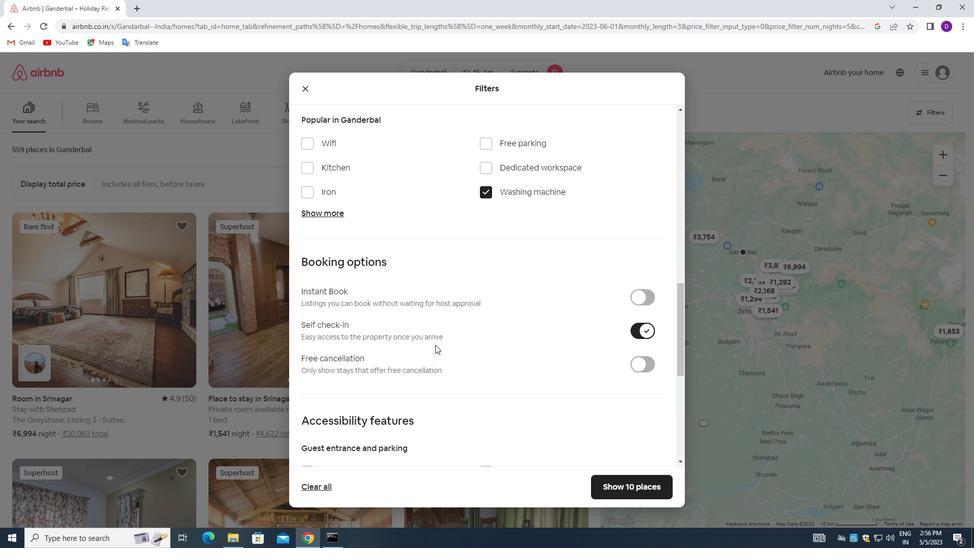 
Action: Mouse scrolled (414, 345) with delta (0, 0)
Screenshot: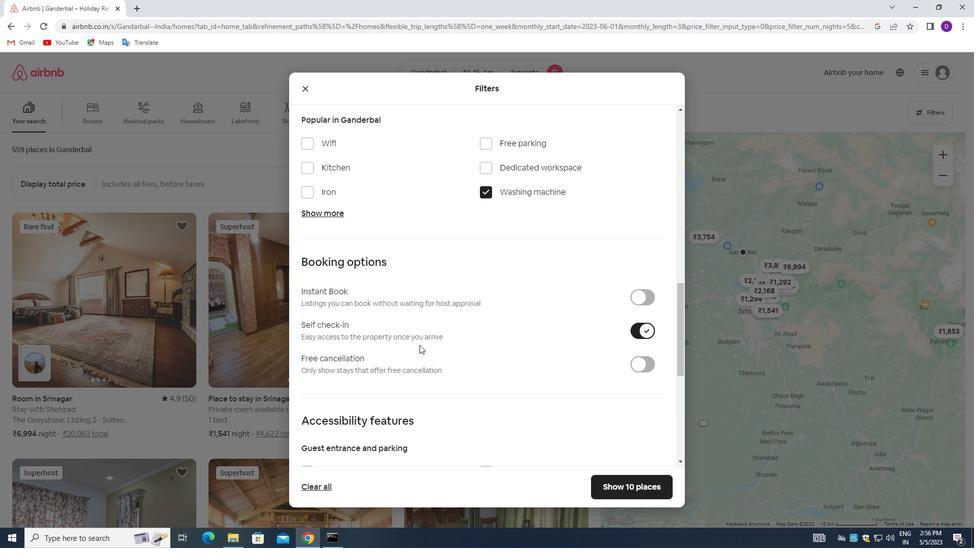 
Action: Mouse scrolled (414, 345) with delta (0, 0)
Screenshot: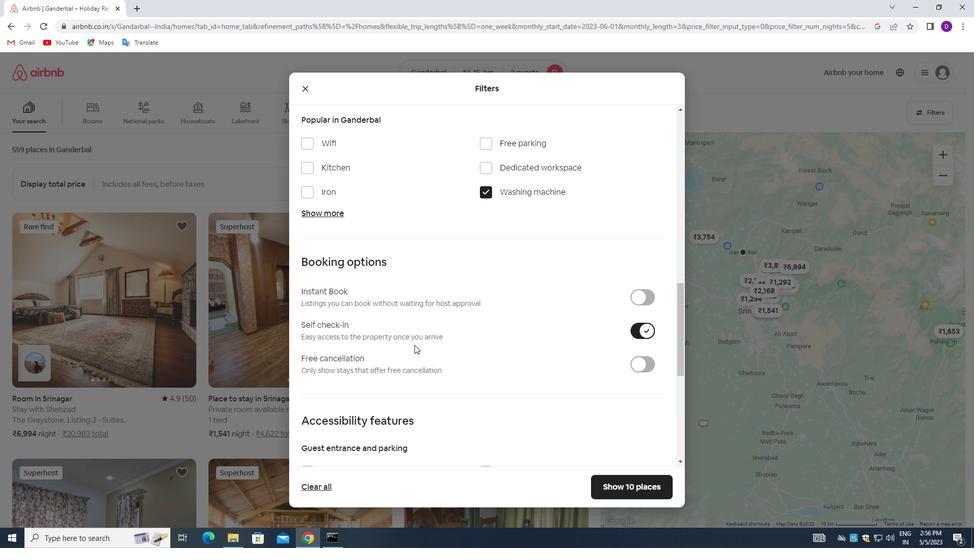 
Action: Mouse scrolled (414, 345) with delta (0, 0)
Screenshot: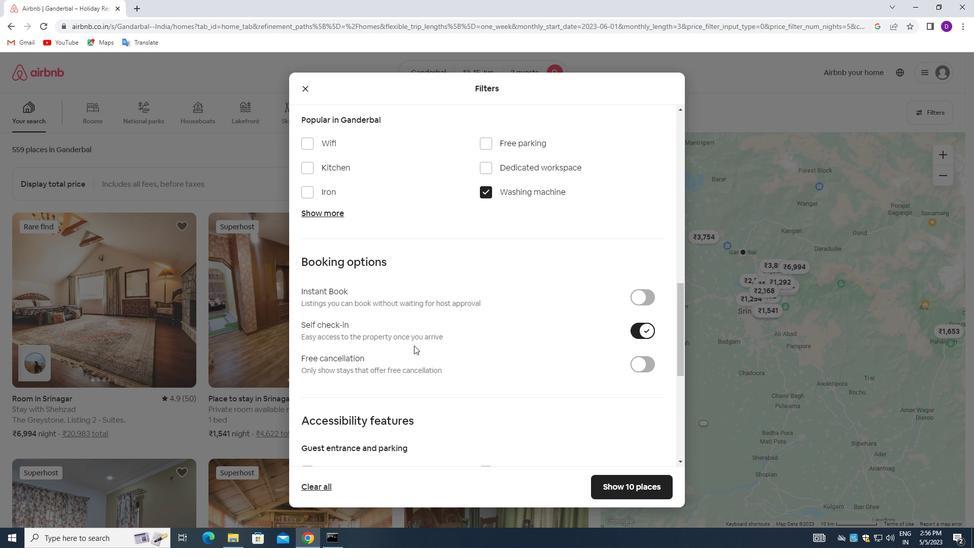 
Action: Mouse moved to (401, 350)
Screenshot: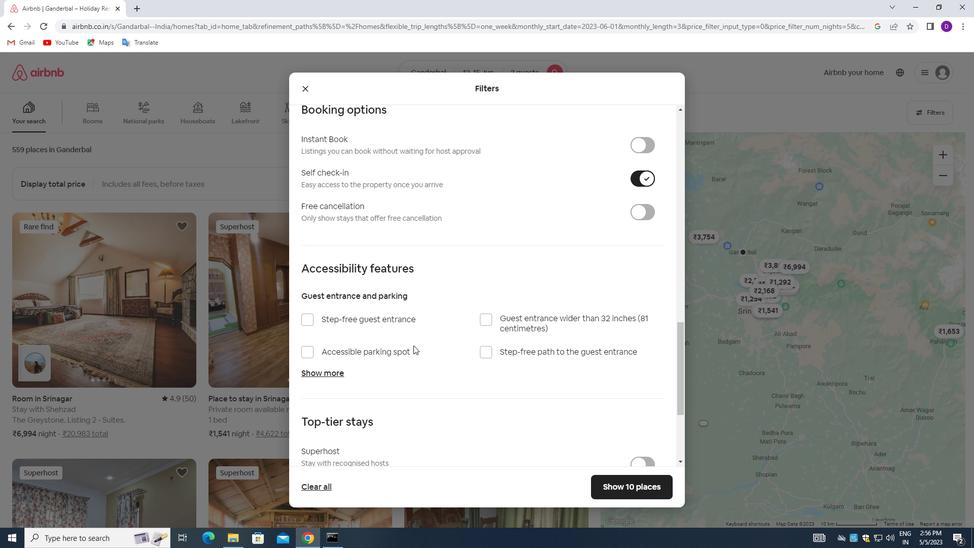 
Action: Mouse scrolled (401, 350) with delta (0, 0)
Screenshot: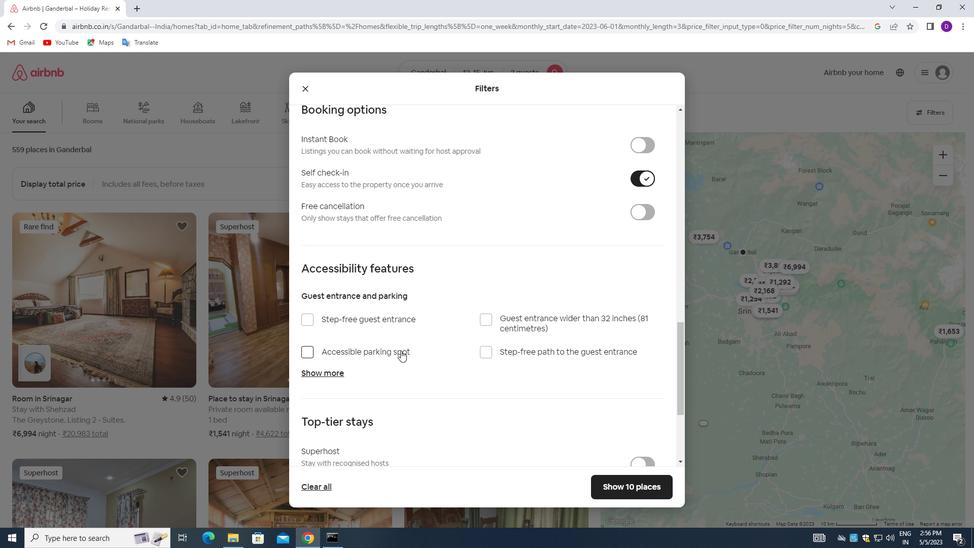 
Action: Mouse moved to (423, 351)
Screenshot: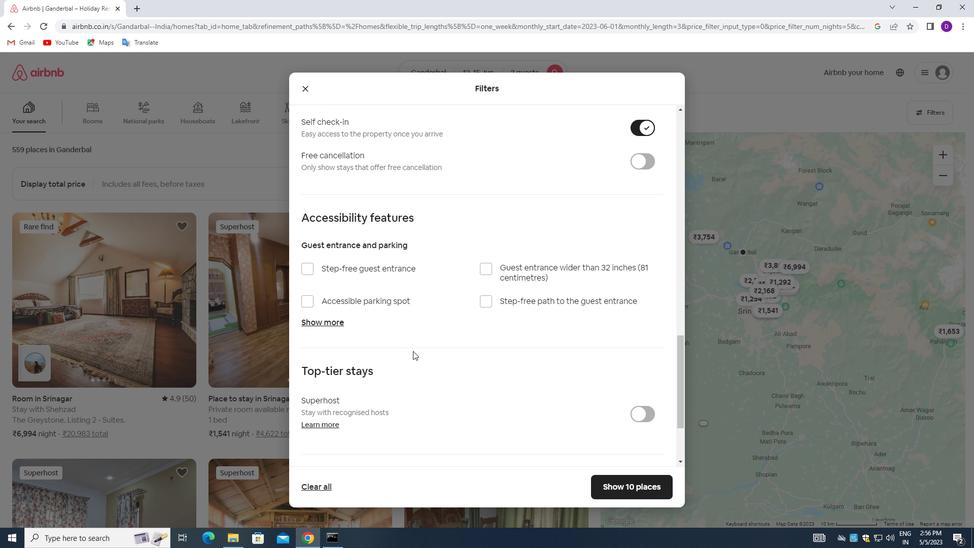 
Action: Mouse scrolled (423, 351) with delta (0, 0)
Screenshot: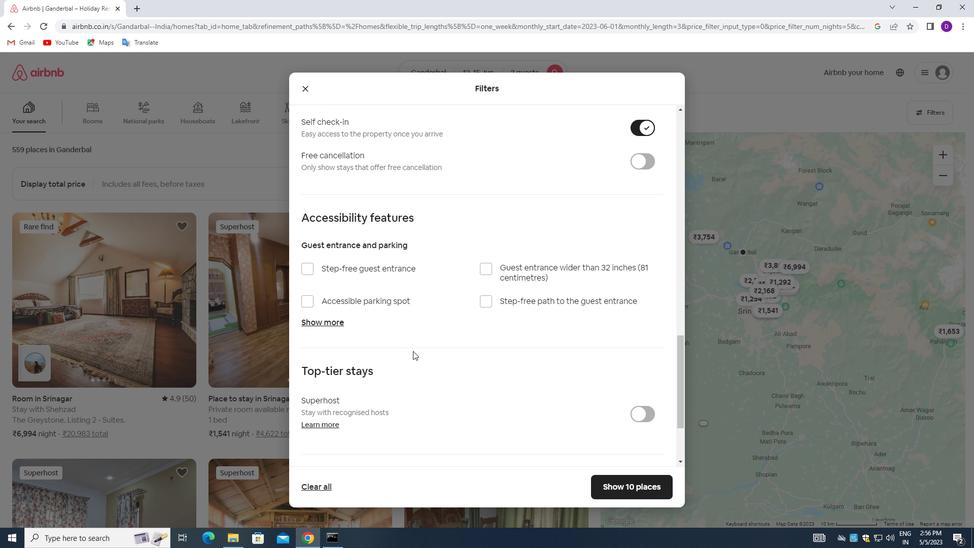 
Action: Mouse moved to (423, 352)
Screenshot: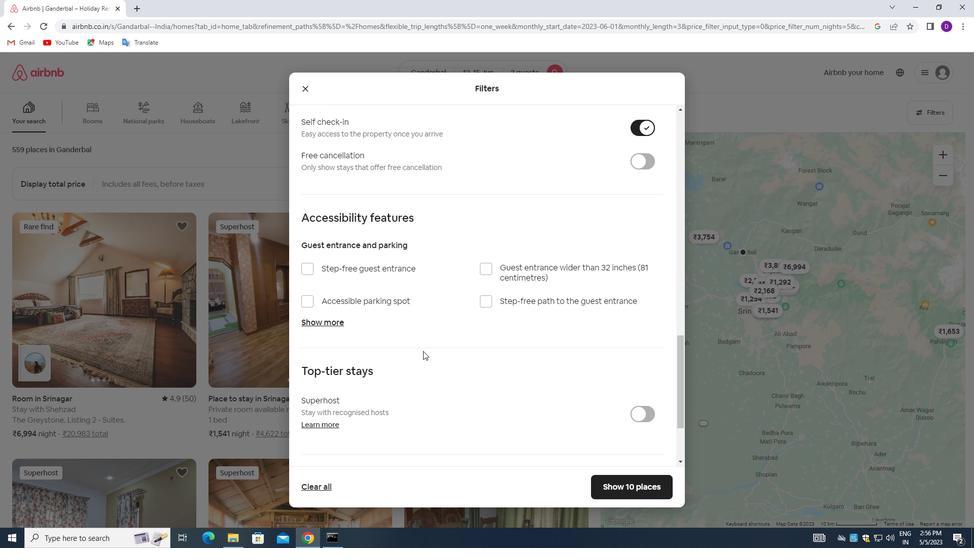 
Action: Mouse scrolled (423, 352) with delta (0, 0)
Screenshot: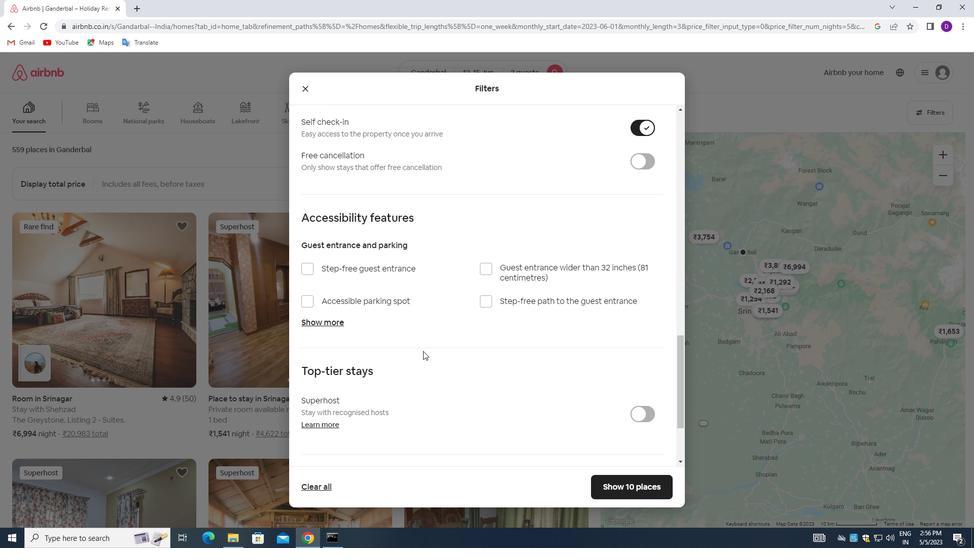 
Action: Mouse moved to (423, 352)
Screenshot: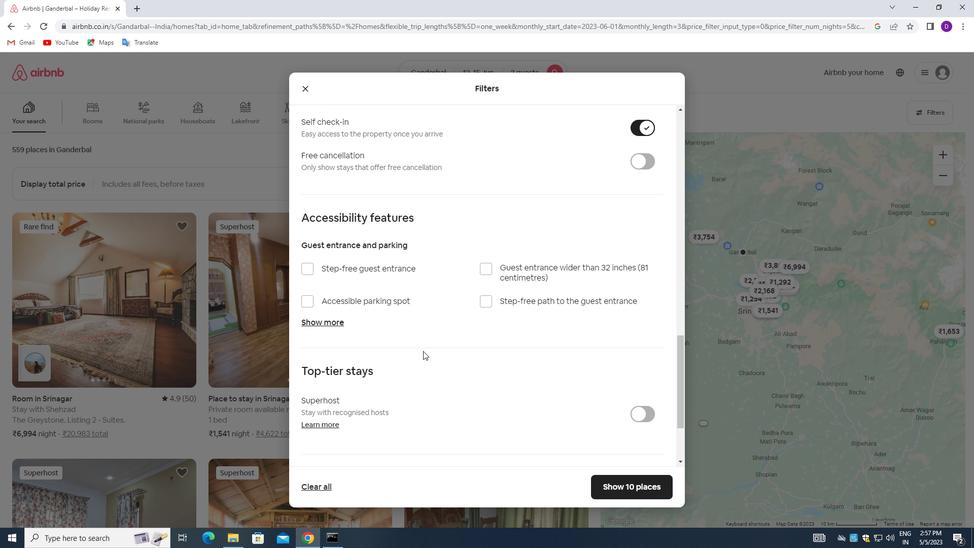 
Action: Mouse scrolled (423, 352) with delta (0, 0)
Screenshot: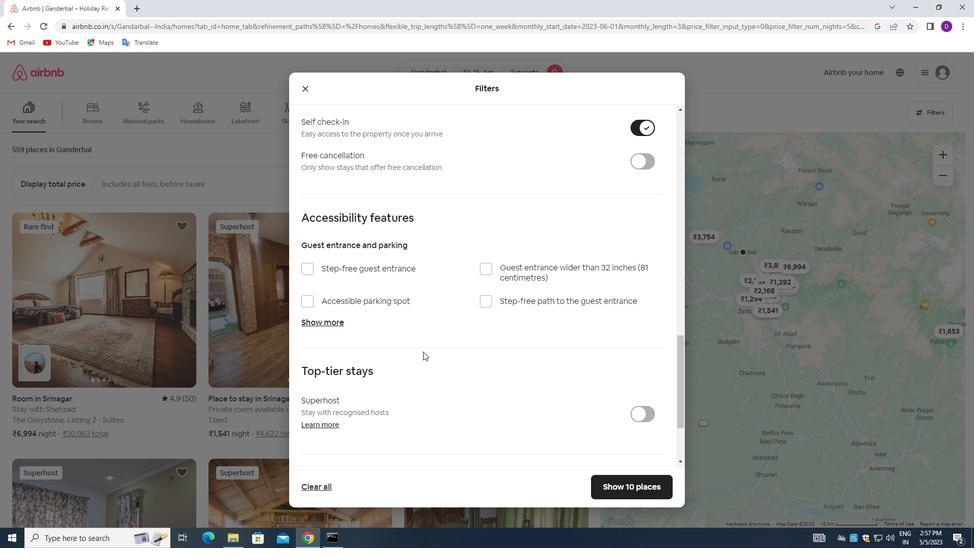 
Action: Mouse moved to (406, 363)
Screenshot: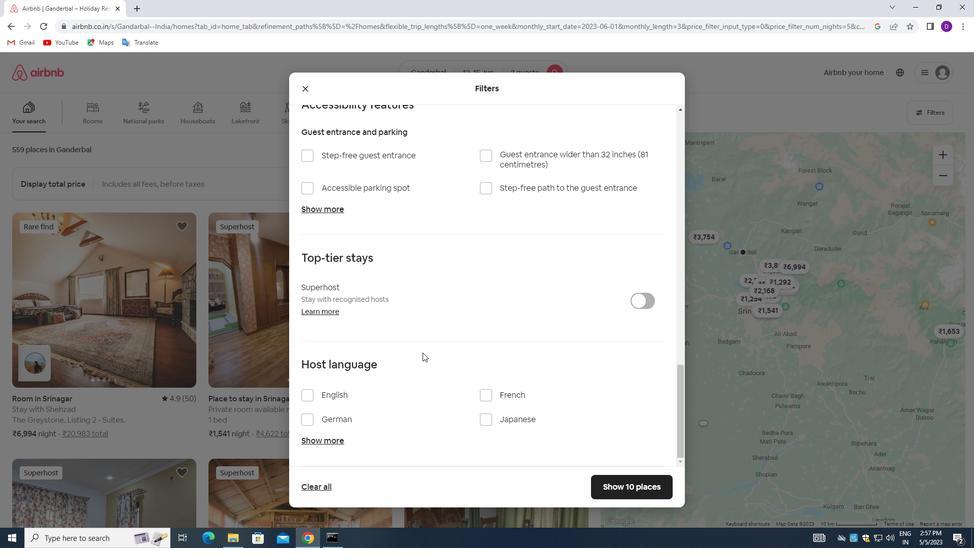 
Action: Mouse scrolled (406, 362) with delta (0, 0)
Screenshot: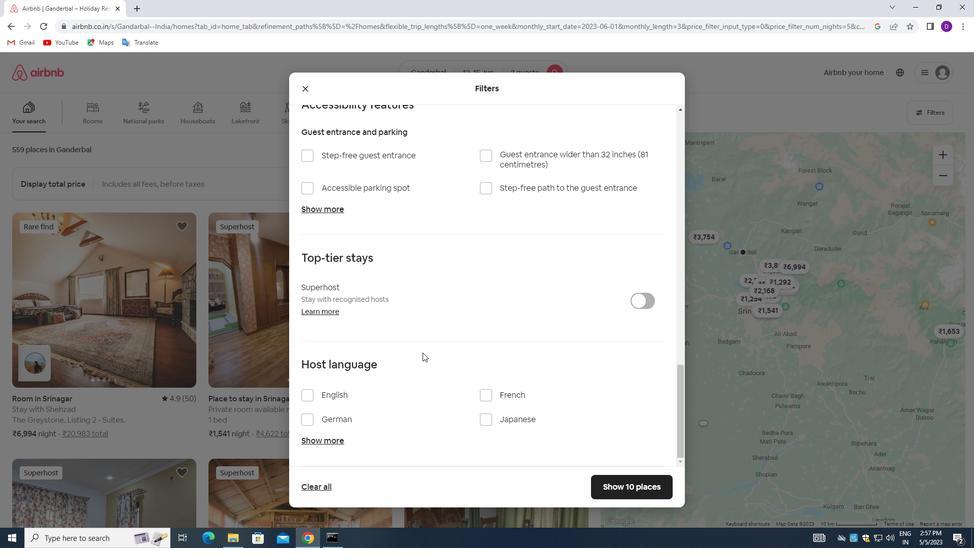 
Action: Mouse moved to (404, 365)
Screenshot: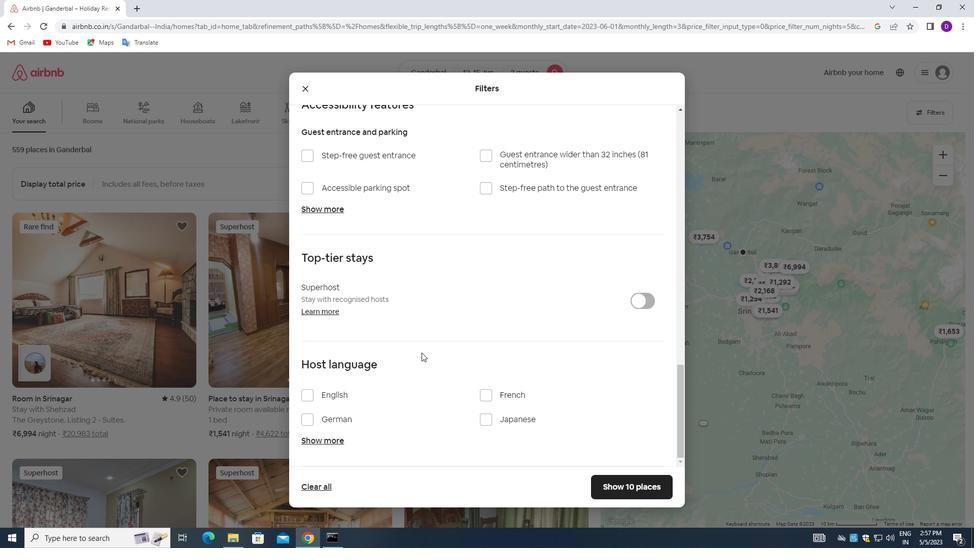 
Action: Mouse scrolled (404, 365) with delta (0, 0)
Screenshot: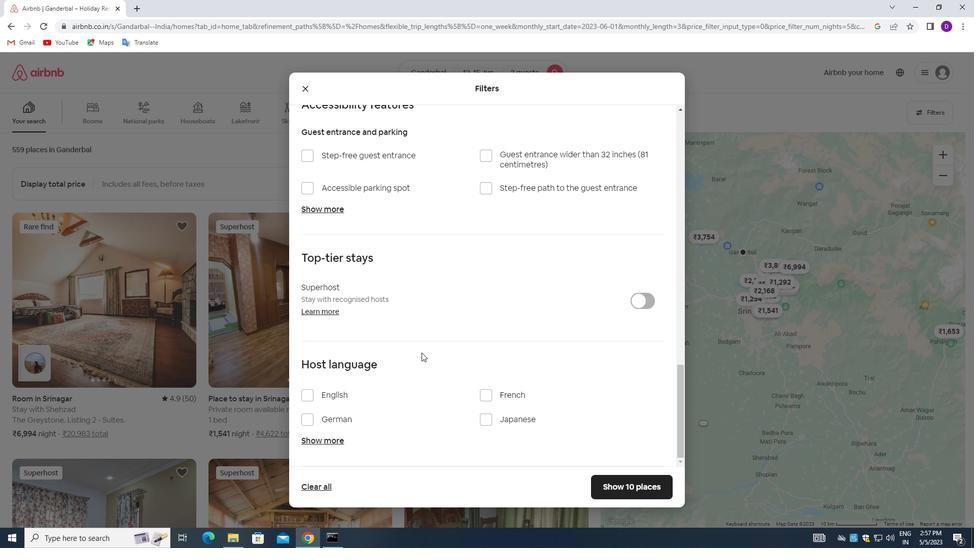 
Action: Mouse moved to (309, 395)
Screenshot: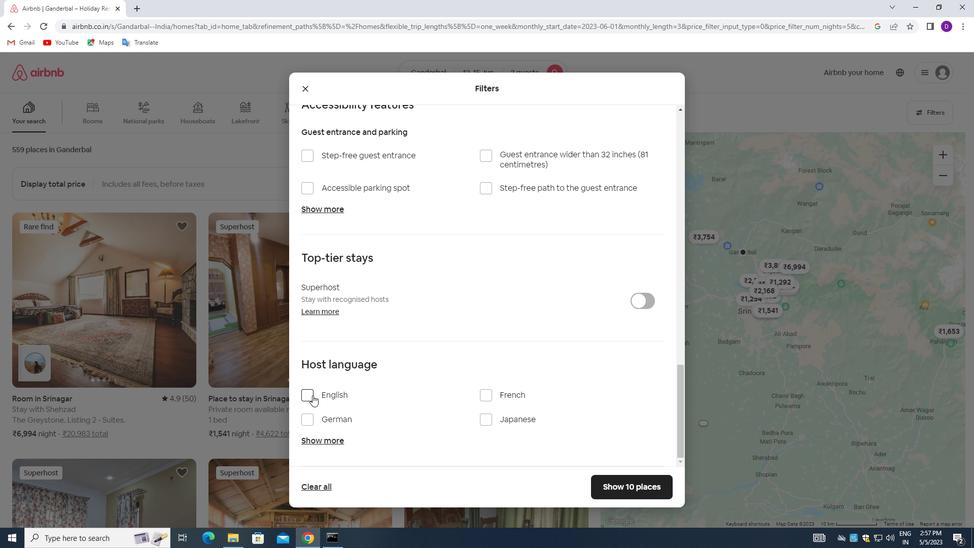 
Action: Mouse pressed left at (309, 395)
Screenshot: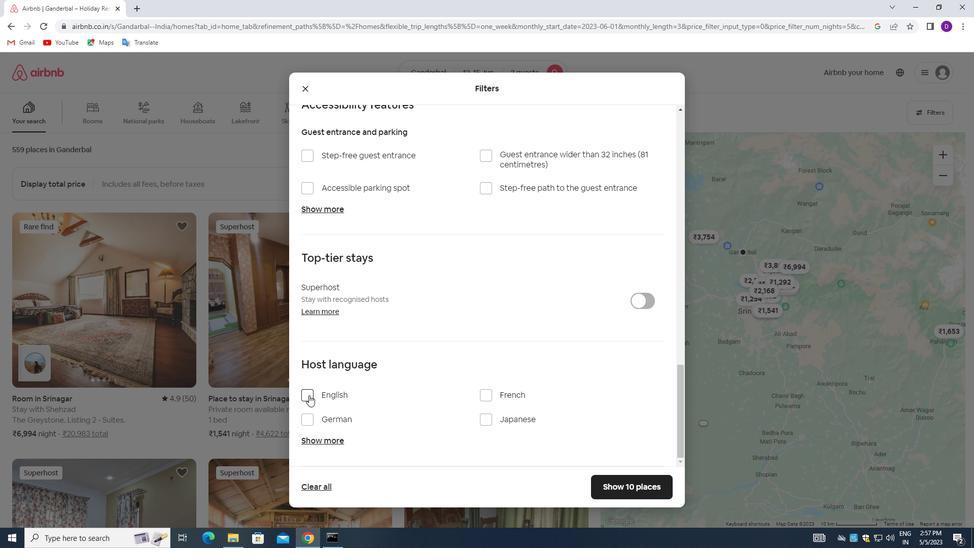 
Action: Mouse moved to (480, 440)
Screenshot: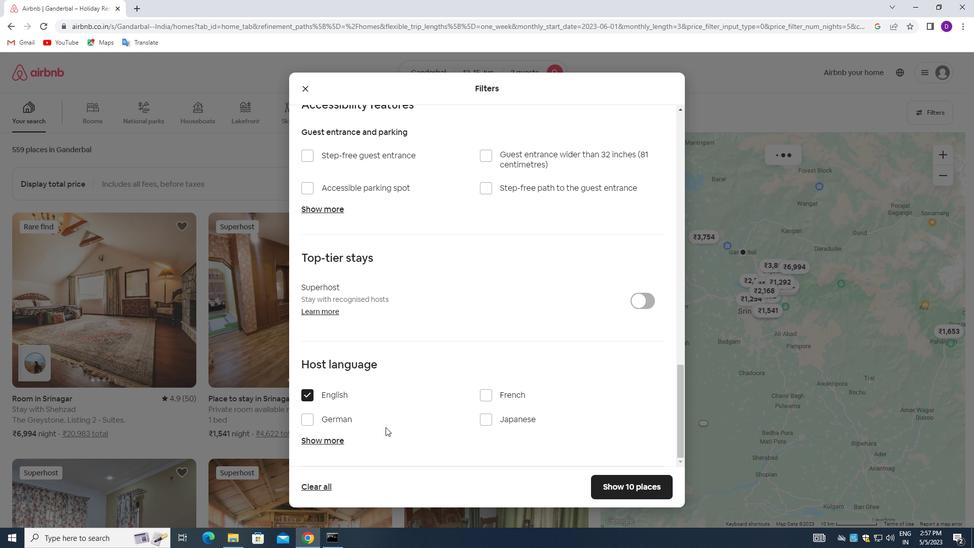 
Action: Mouse scrolled (480, 439) with delta (0, 0)
Screenshot: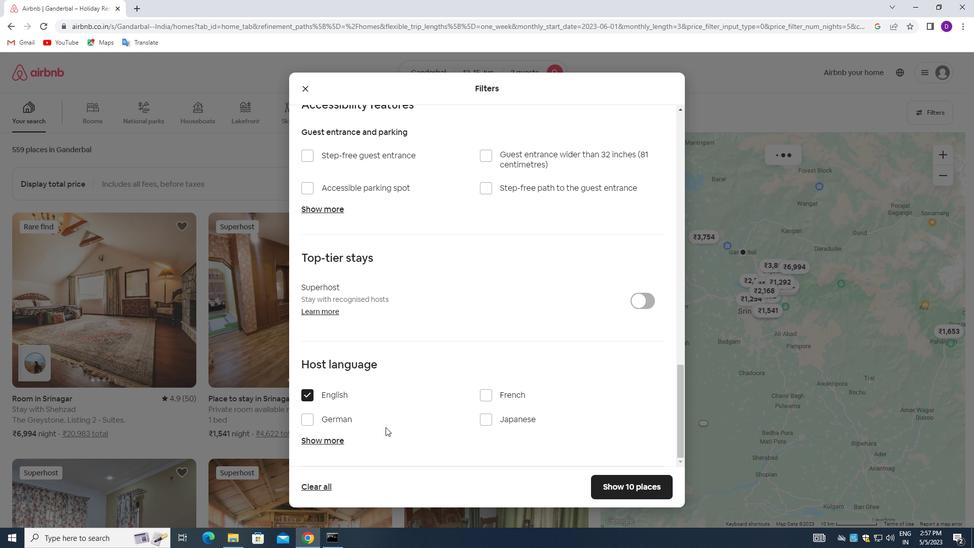 
Action: Mouse moved to (498, 442)
Screenshot: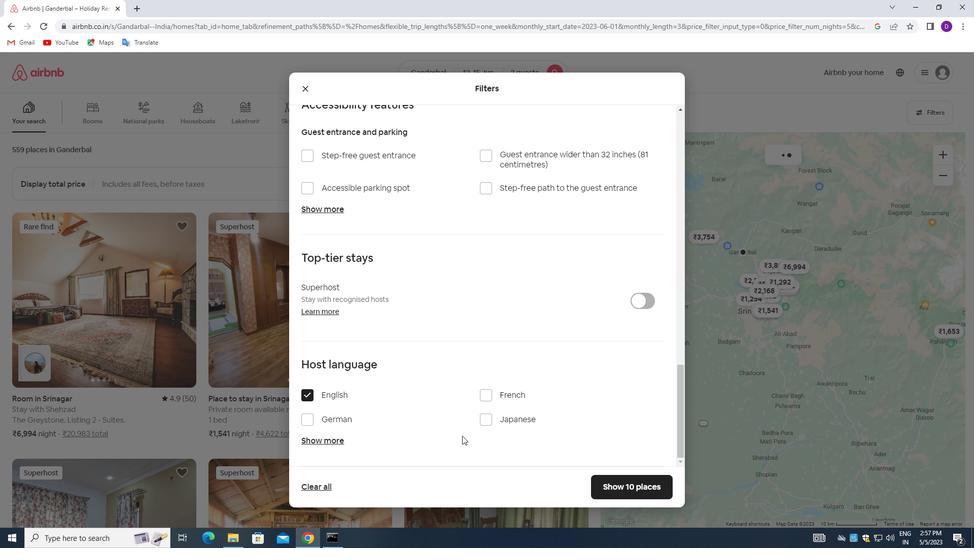 
Action: Mouse scrolled (498, 442) with delta (0, 0)
Screenshot: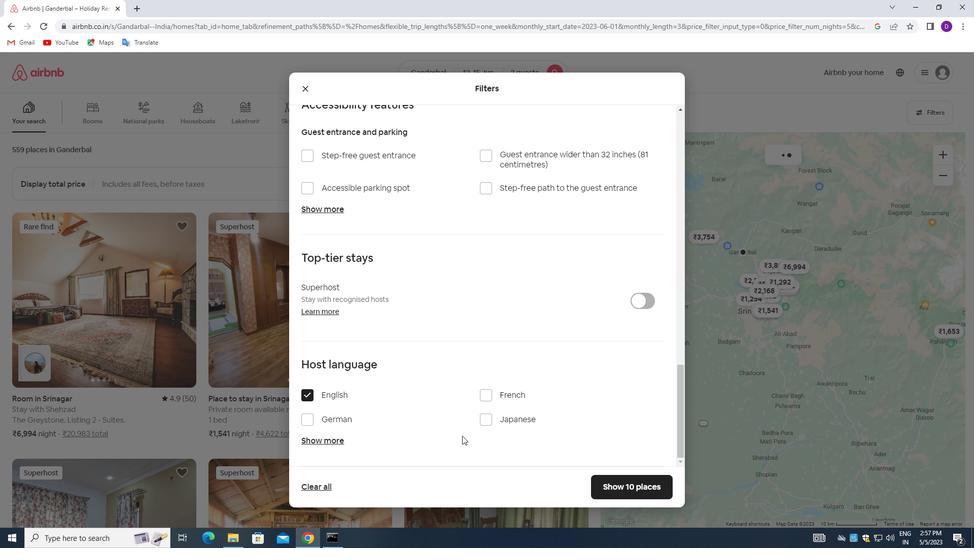 
Action: Mouse moved to (498, 442)
Screenshot: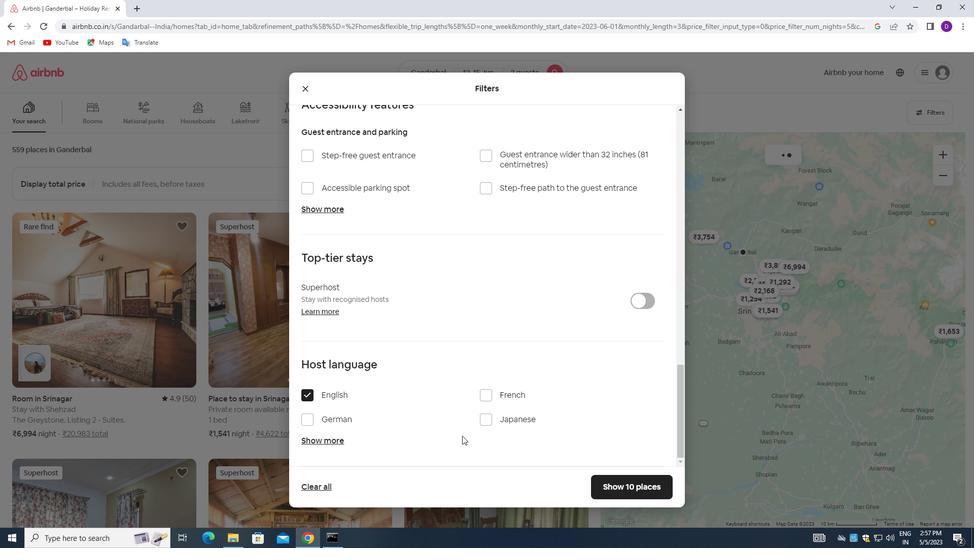 
Action: Mouse scrolled (498, 442) with delta (0, 0)
Screenshot: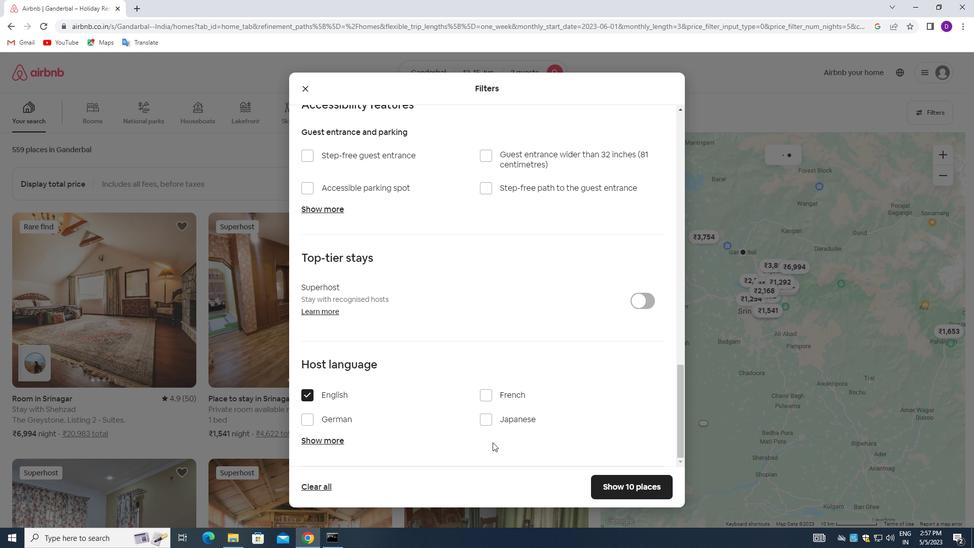 
Action: Mouse moved to (608, 485)
Screenshot: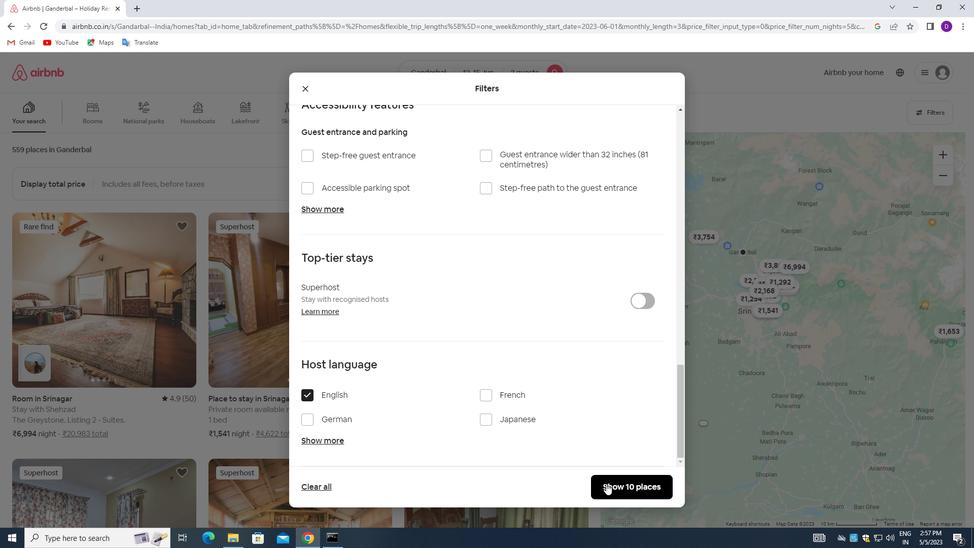 
Action: Mouse pressed left at (608, 485)
Screenshot: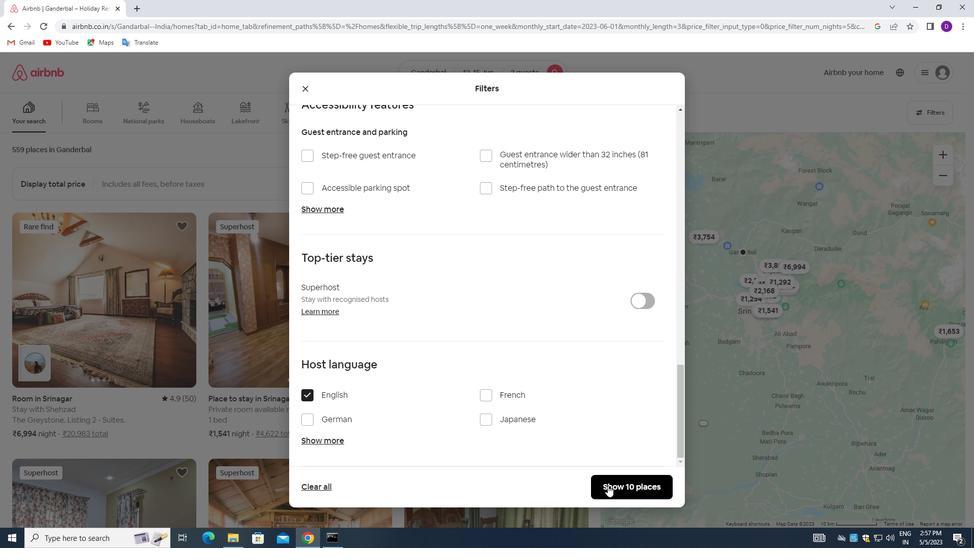 
Action: Mouse moved to (545, 372)
Screenshot: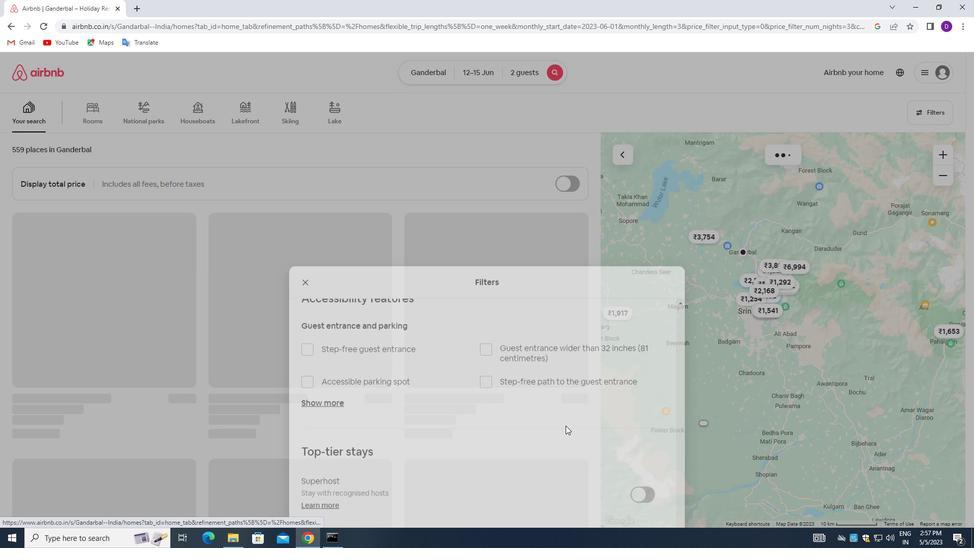 
